 Task: Search one way flight ticket for 4 adults, 2 children, 2 infants in seat and 1 infant on lap in economy from Anchorage: Merrill Field to Raleigh: Raleigh-durham International Airport on 8-5-2023. Choice of flights is Westjet. Number of bags: 1 carry on bag. Price is upto 109000. Outbound departure time preference is 6:45.
Action: Mouse moved to (316, 274)
Screenshot: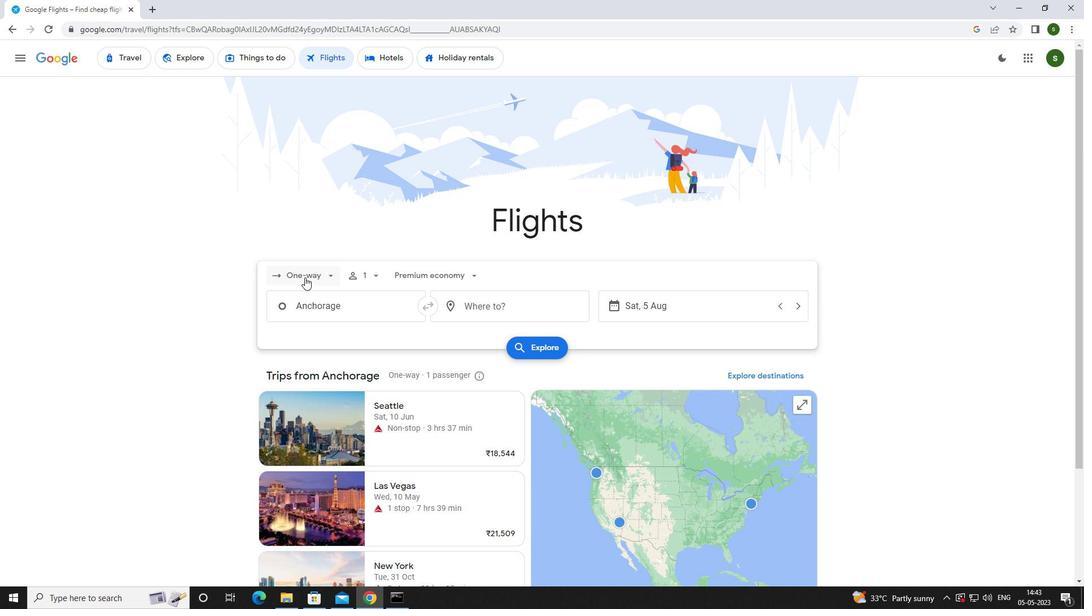 
Action: Mouse pressed left at (316, 274)
Screenshot: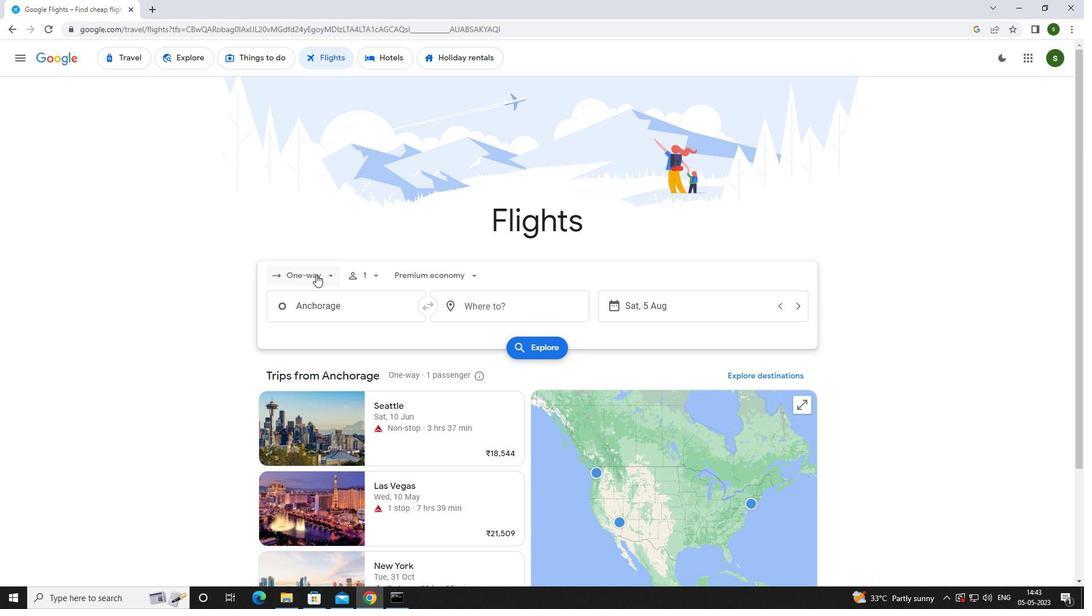 
Action: Mouse moved to (322, 318)
Screenshot: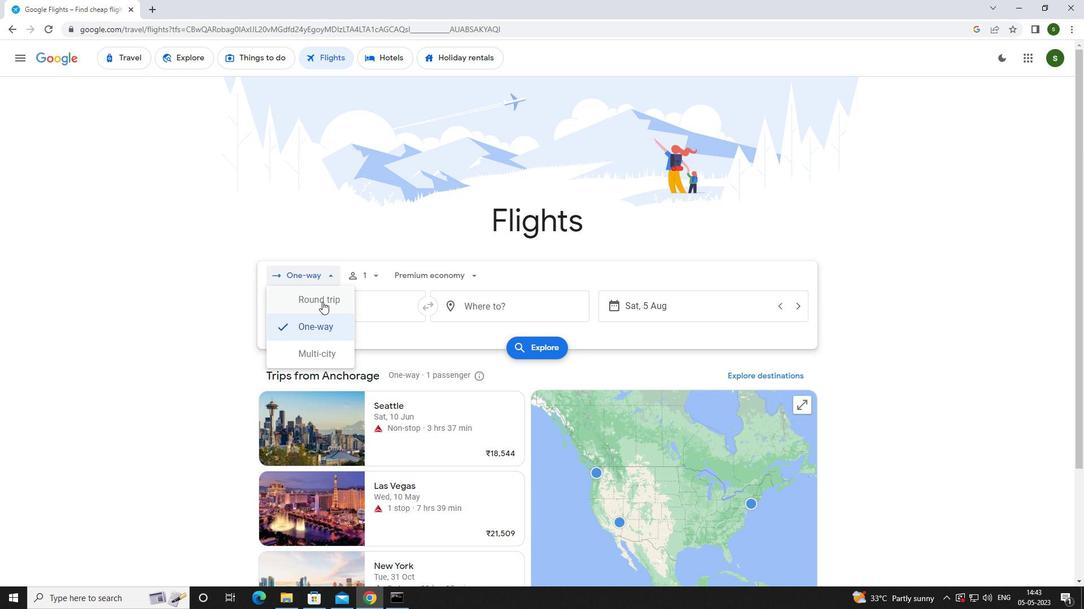 
Action: Mouse pressed left at (322, 318)
Screenshot: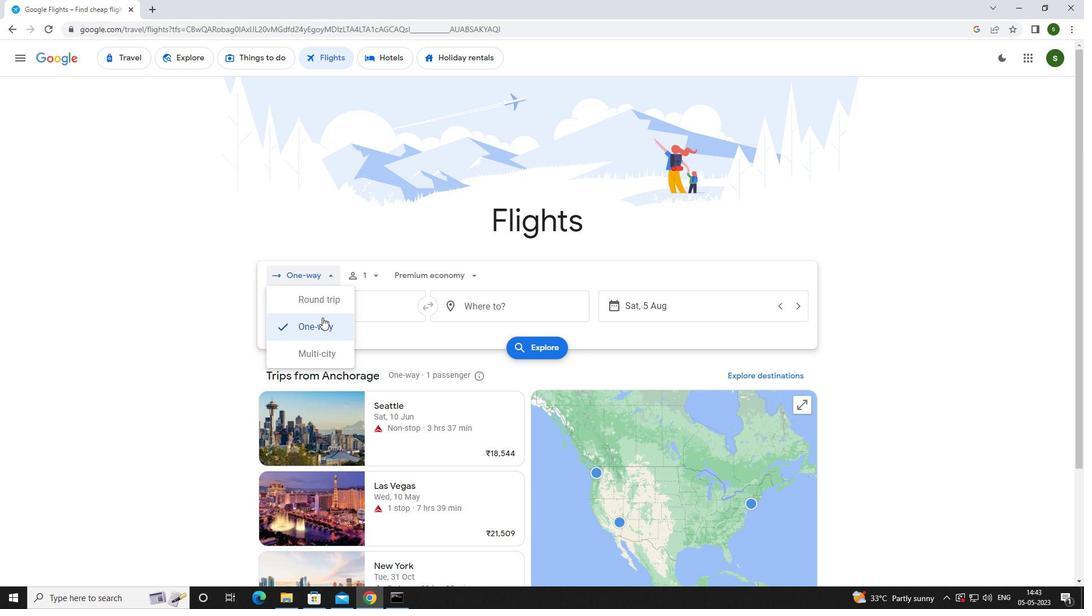 
Action: Mouse moved to (382, 278)
Screenshot: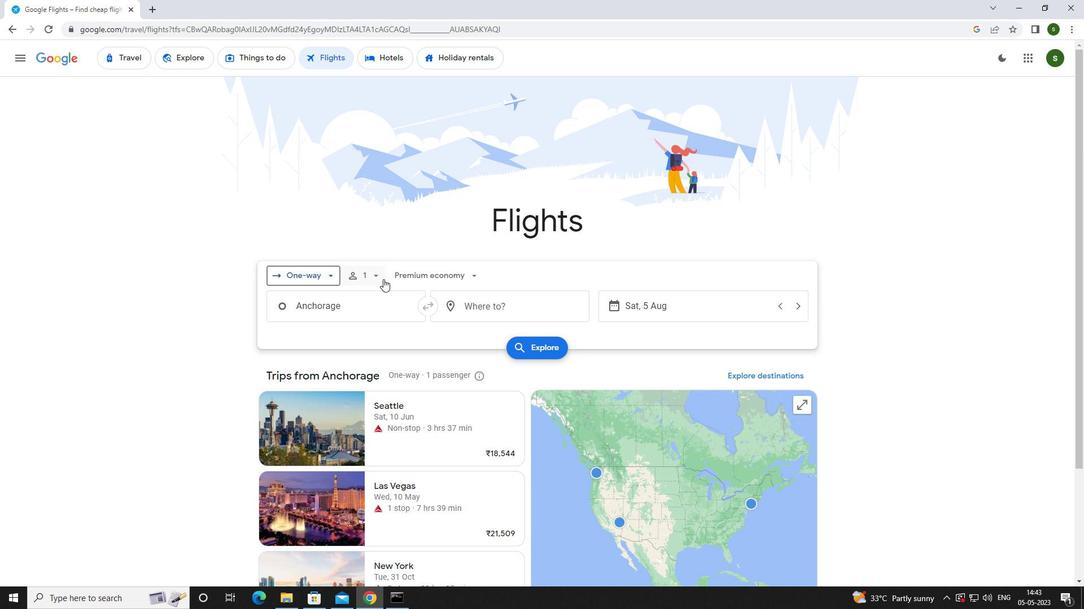 
Action: Mouse pressed left at (382, 278)
Screenshot: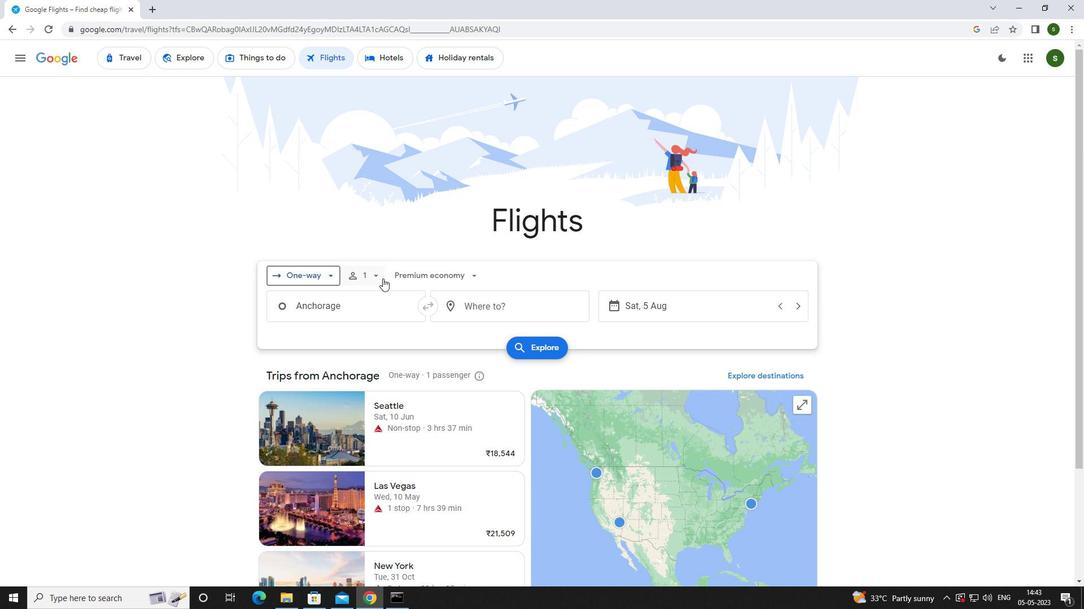 
Action: Mouse moved to (466, 307)
Screenshot: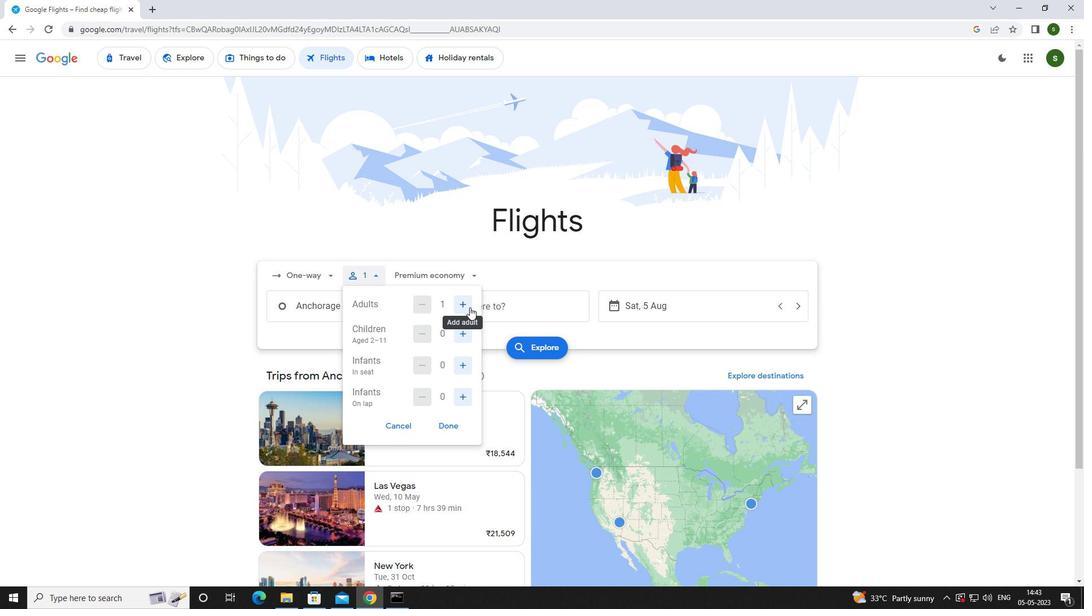 
Action: Mouse pressed left at (466, 307)
Screenshot: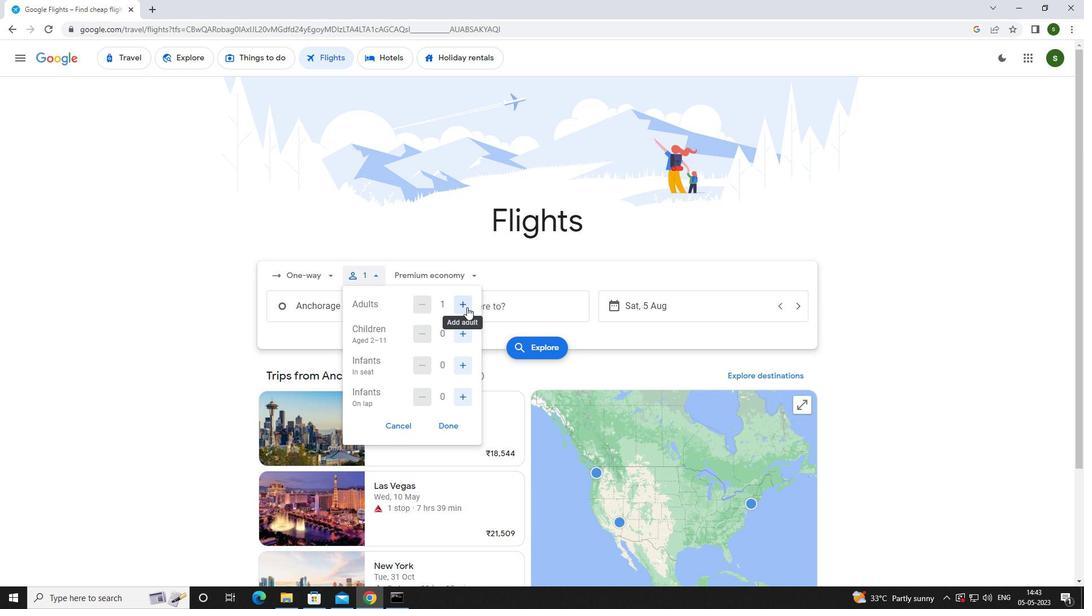 
Action: Mouse pressed left at (466, 307)
Screenshot: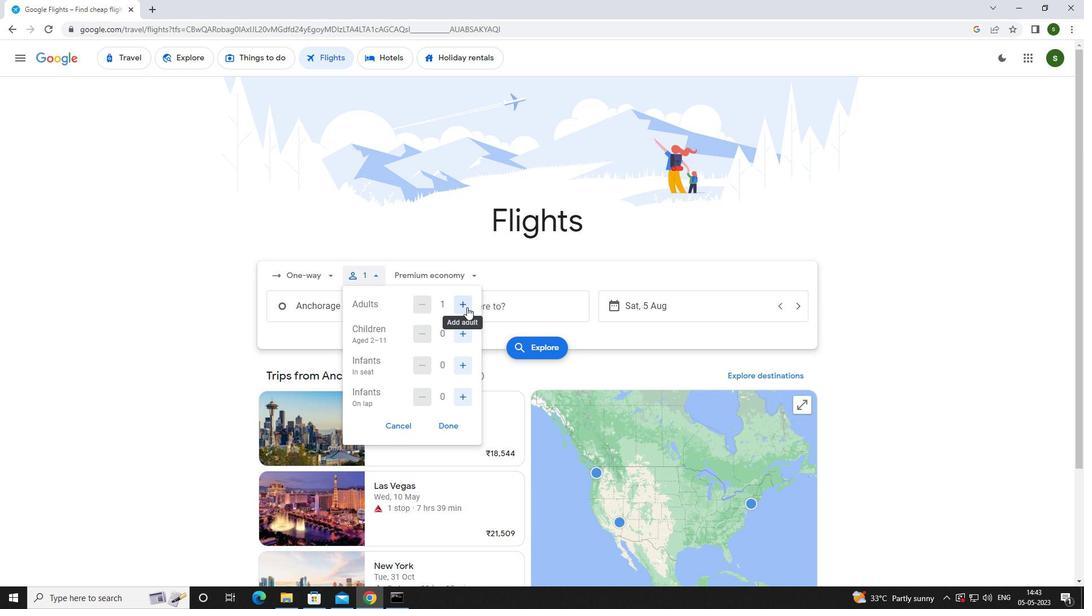 
Action: Mouse pressed left at (466, 307)
Screenshot: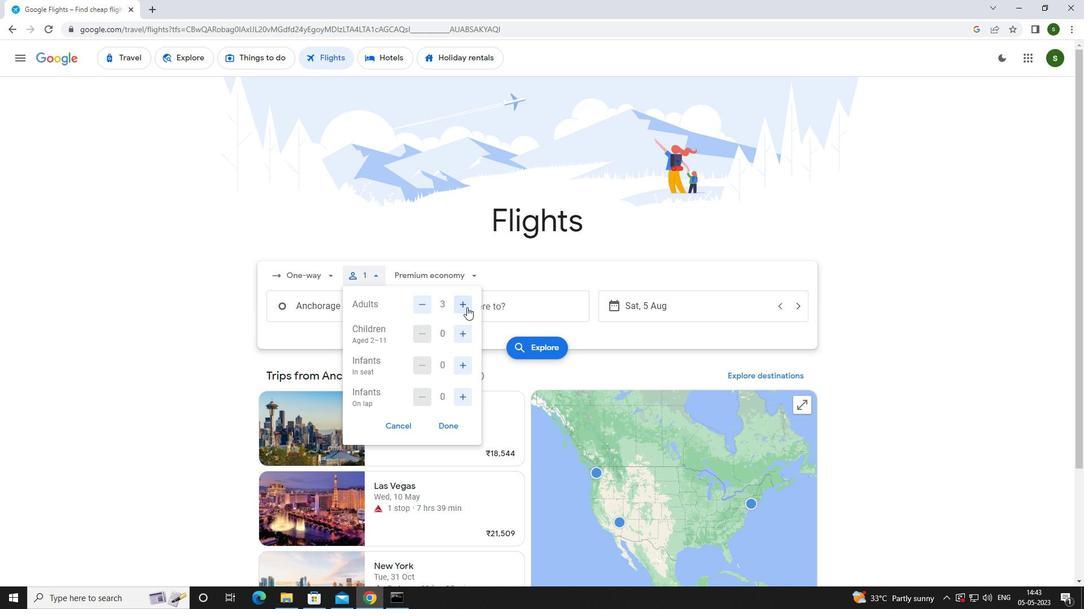 
Action: Mouse moved to (461, 333)
Screenshot: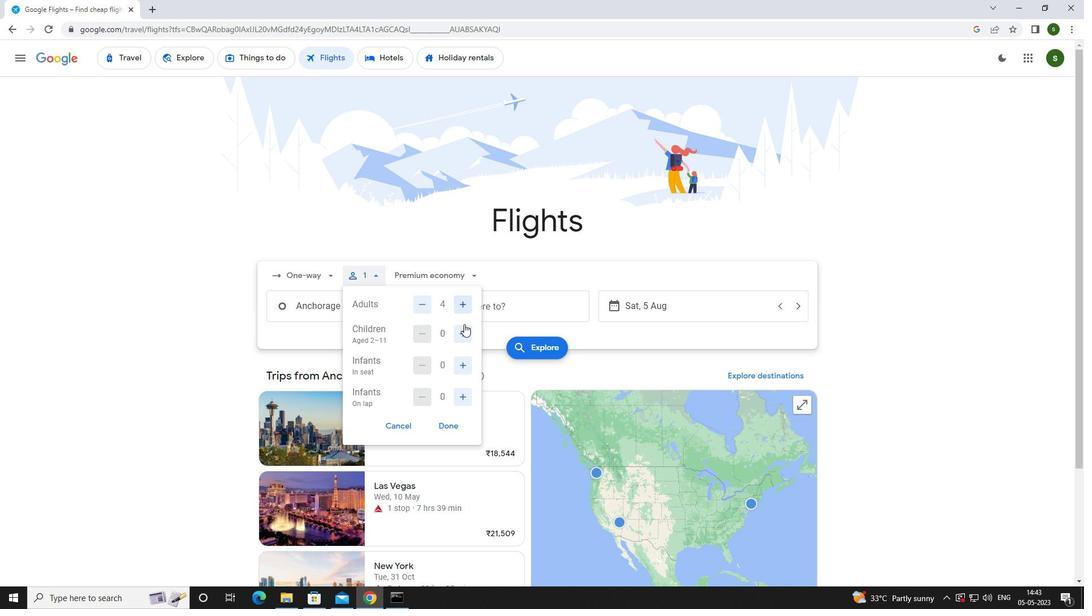 
Action: Mouse pressed left at (461, 333)
Screenshot: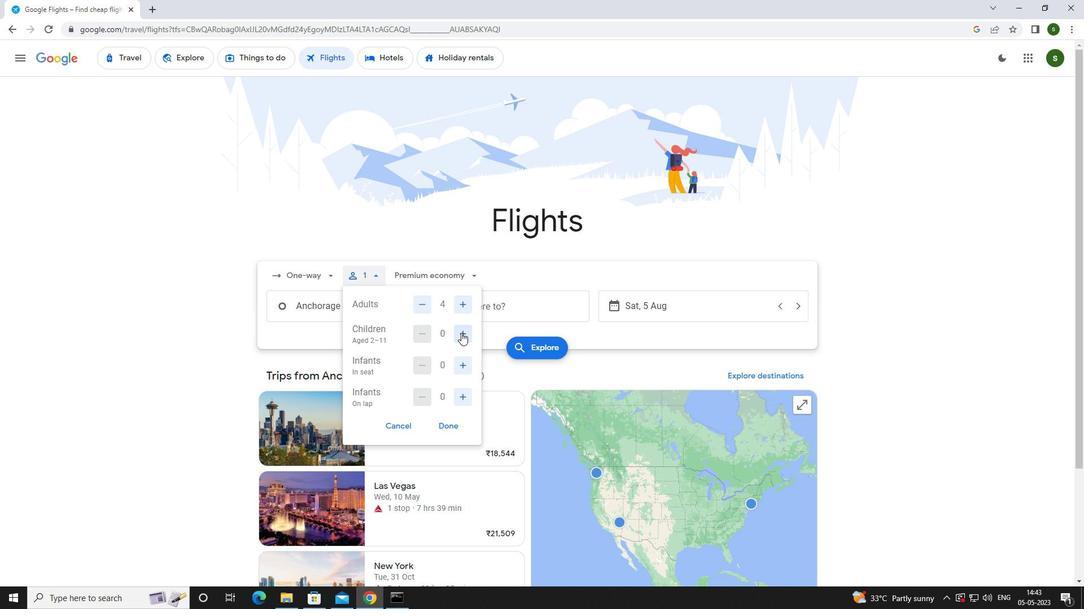 
Action: Mouse pressed left at (461, 333)
Screenshot: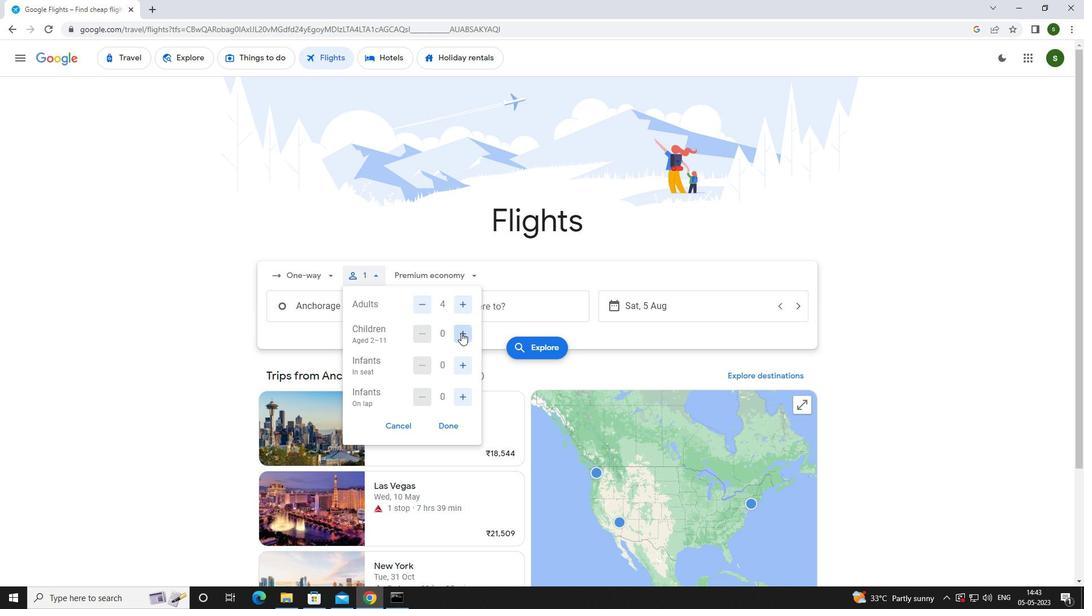 
Action: Mouse moved to (461, 361)
Screenshot: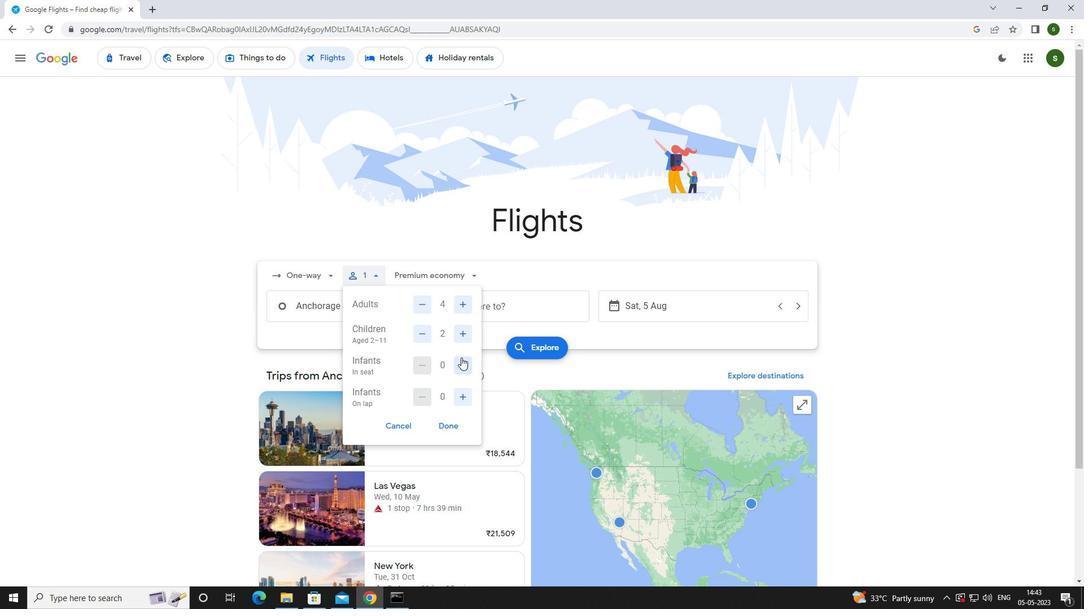 
Action: Mouse pressed left at (461, 361)
Screenshot: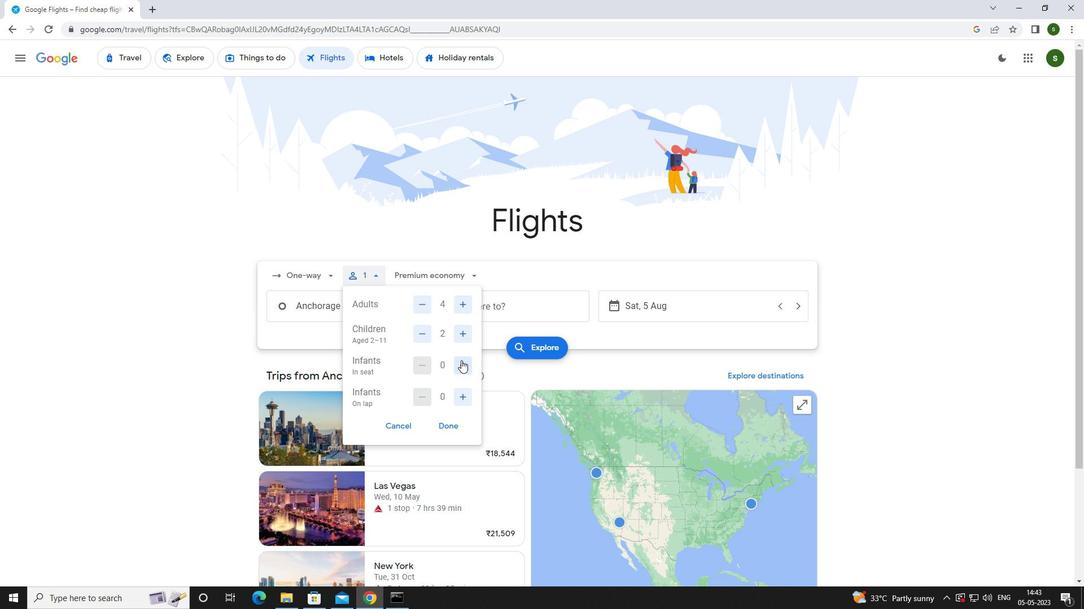 
Action: Mouse pressed left at (461, 361)
Screenshot: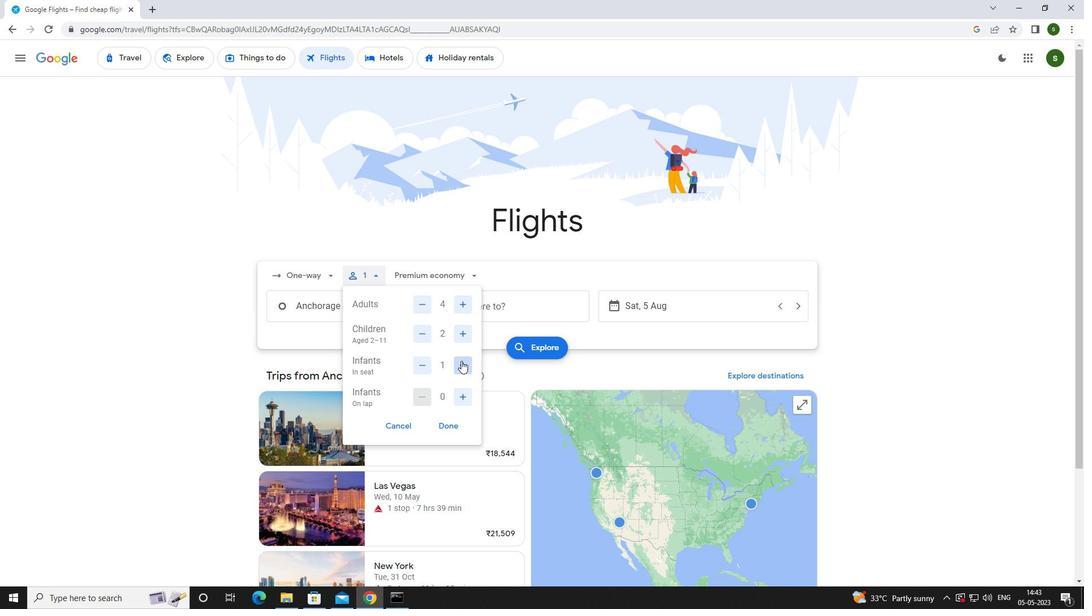 
Action: Mouse moved to (463, 392)
Screenshot: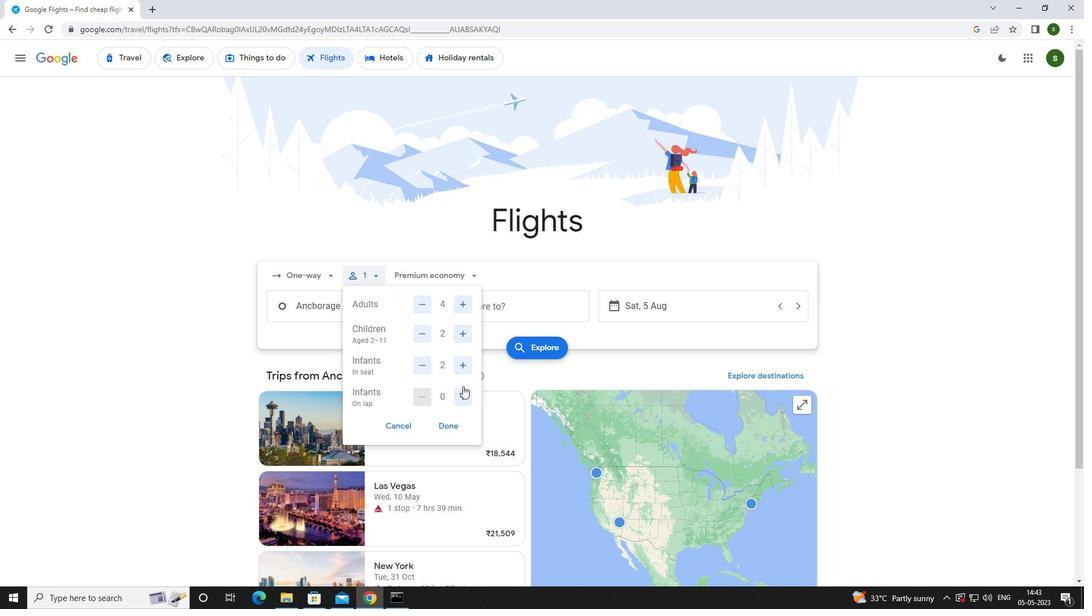 
Action: Mouse pressed left at (463, 392)
Screenshot: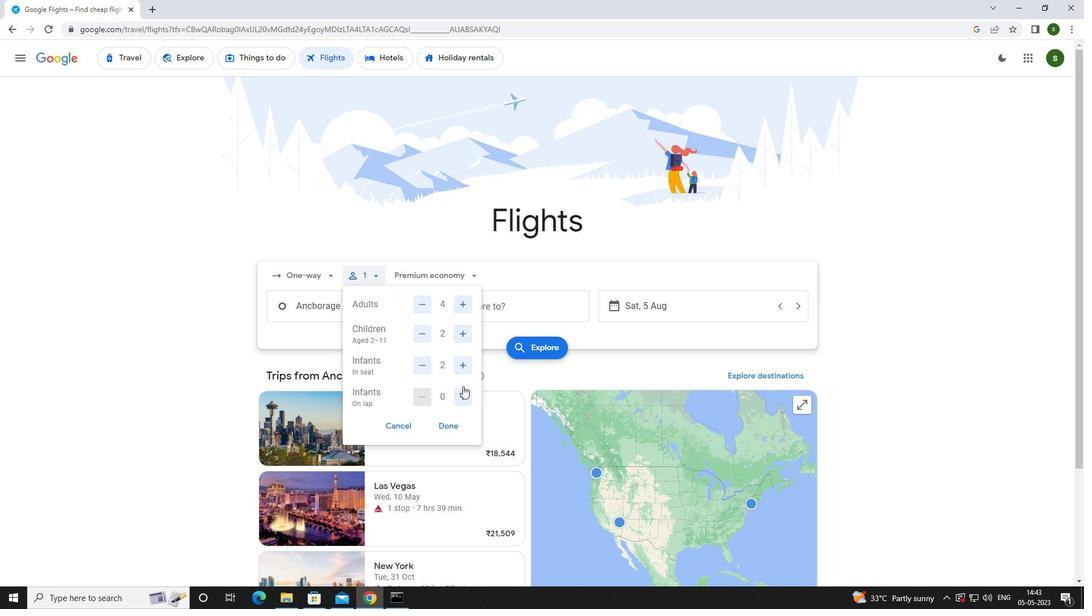 
Action: Mouse moved to (466, 278)
Screenshot: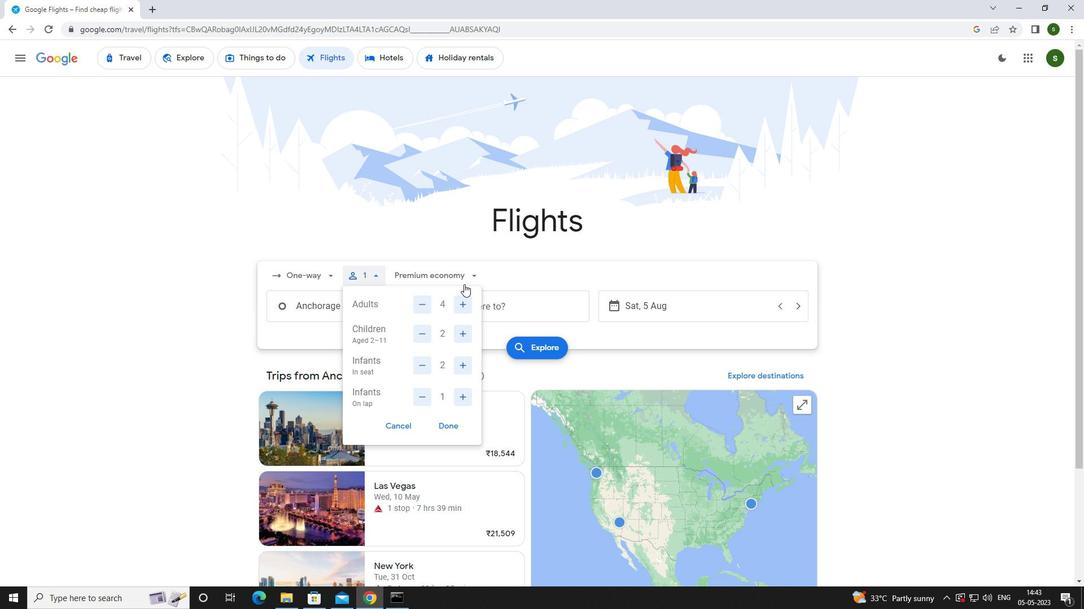 
Action: Mouse pressed left at (466, 278)
Screenshot: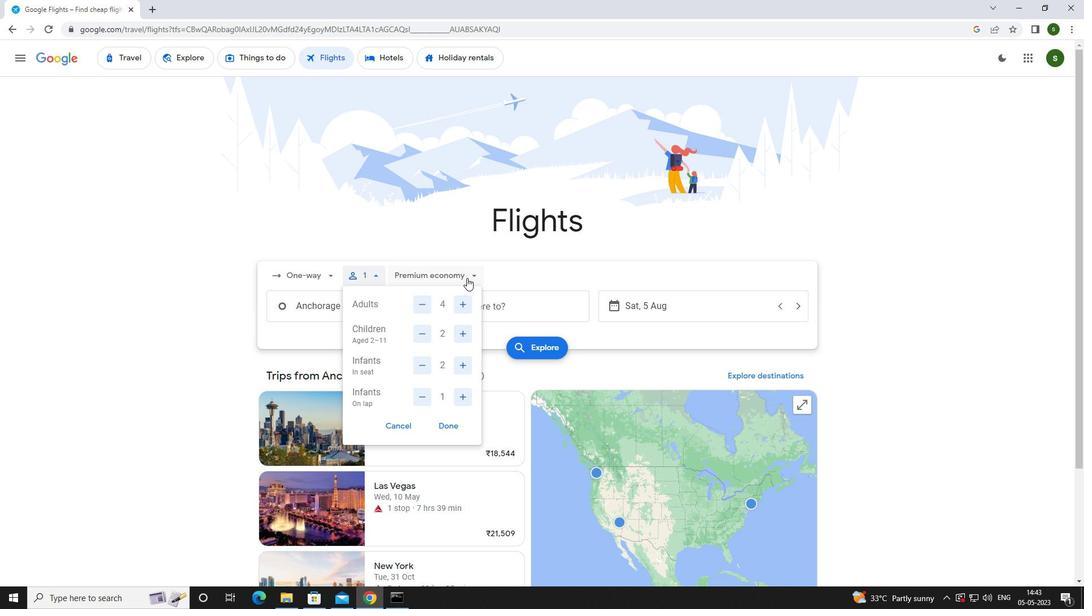 
Action: Mouse moved to (466, 297)
Screenshot: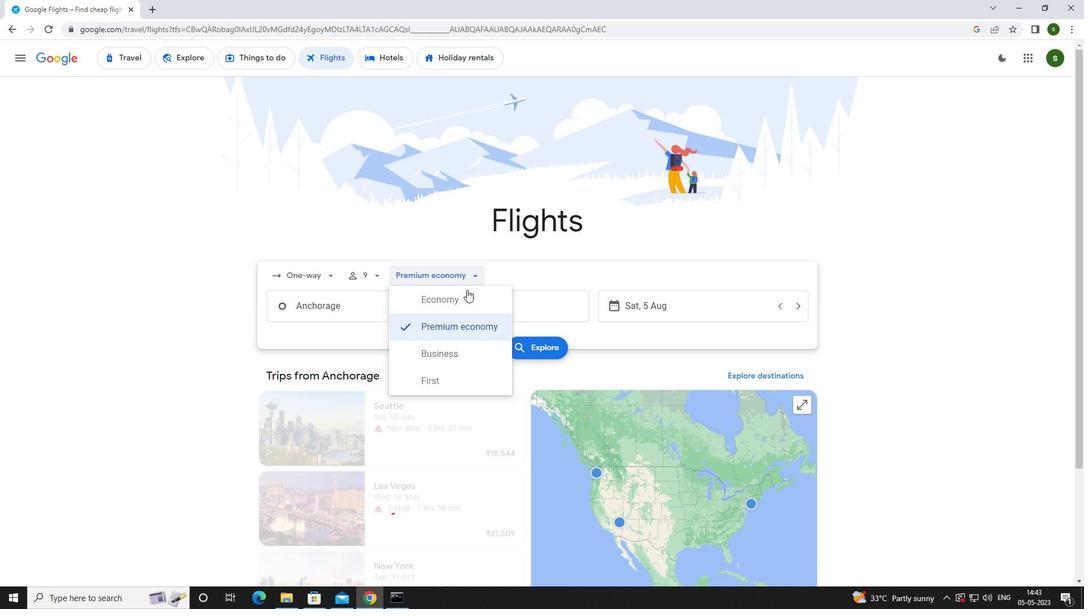 
Action: Mouse pressed left at (466, 297)
Screenshot: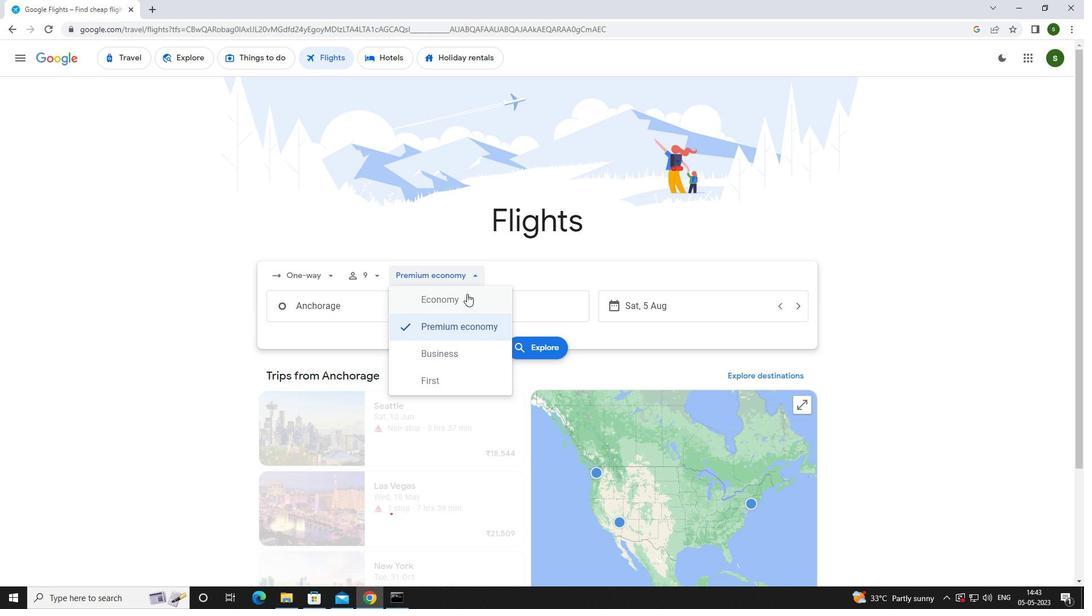 
Action: Mouse moved to (403, 308)
Screenshot: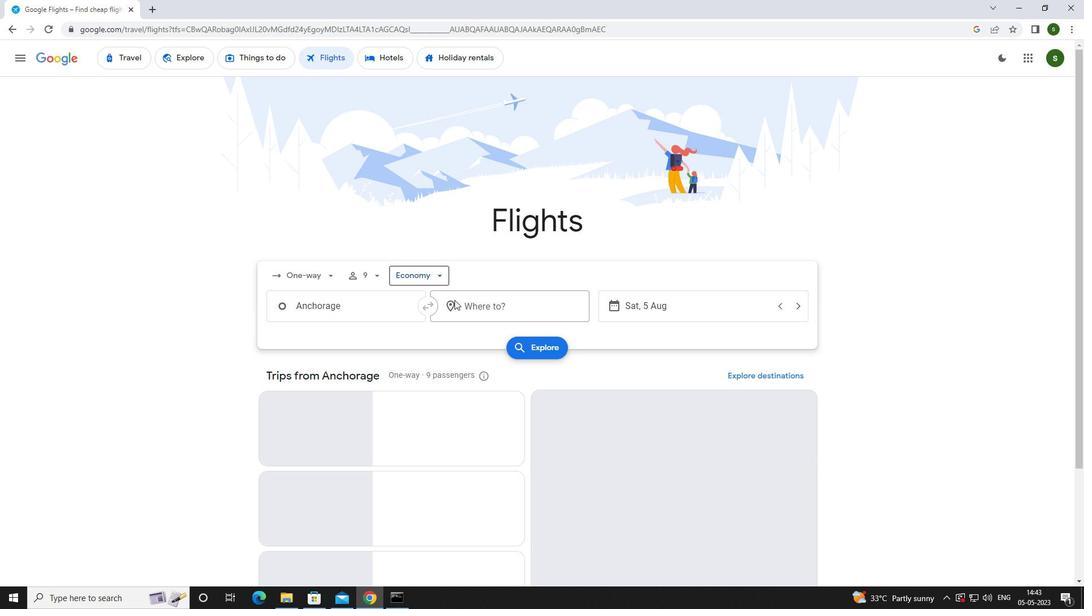
Action: Mouse pressed left at (403, 308)
Screenshot: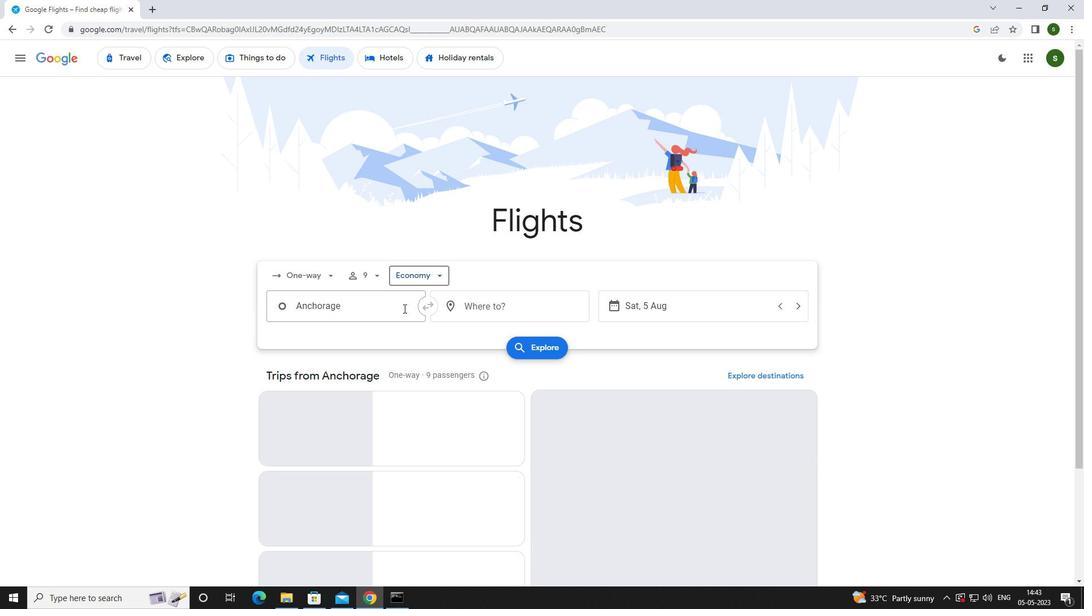 
Action: Key pressed <Key.caps_lock>a<Key.caps_lock>nchorage
Screenshot: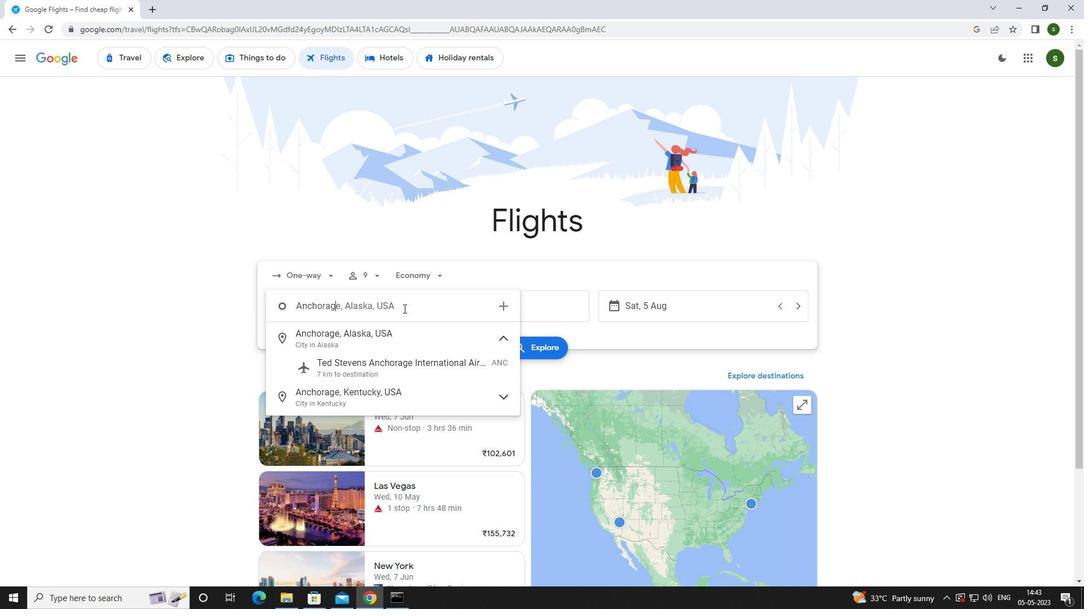 
Action: Mouse moved to (396, 336)
Screenshot: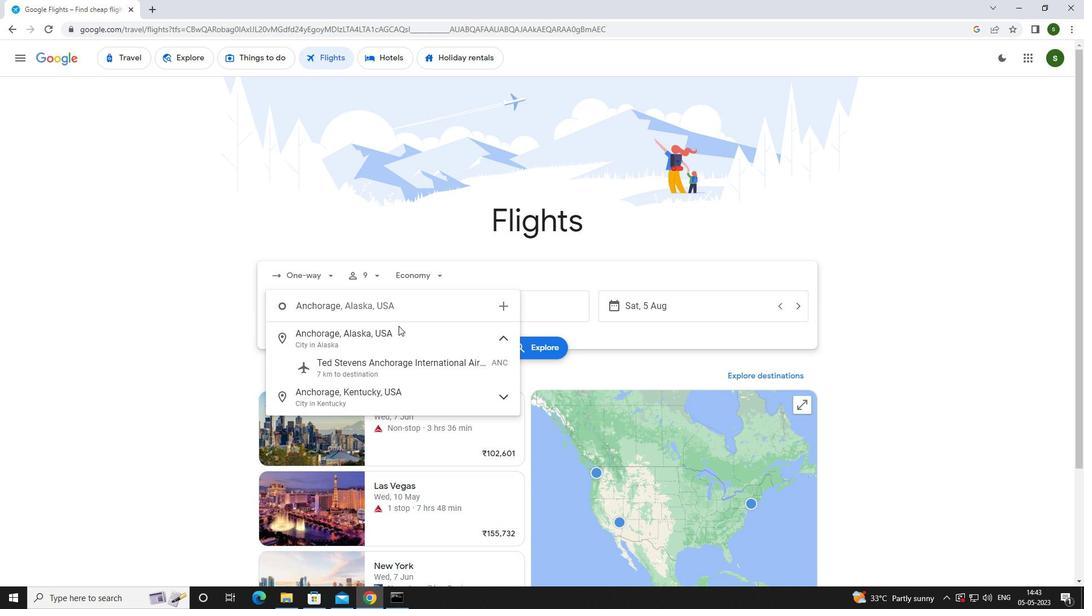 
Action: Mouse pressed left at (396, 336)
Screenshot: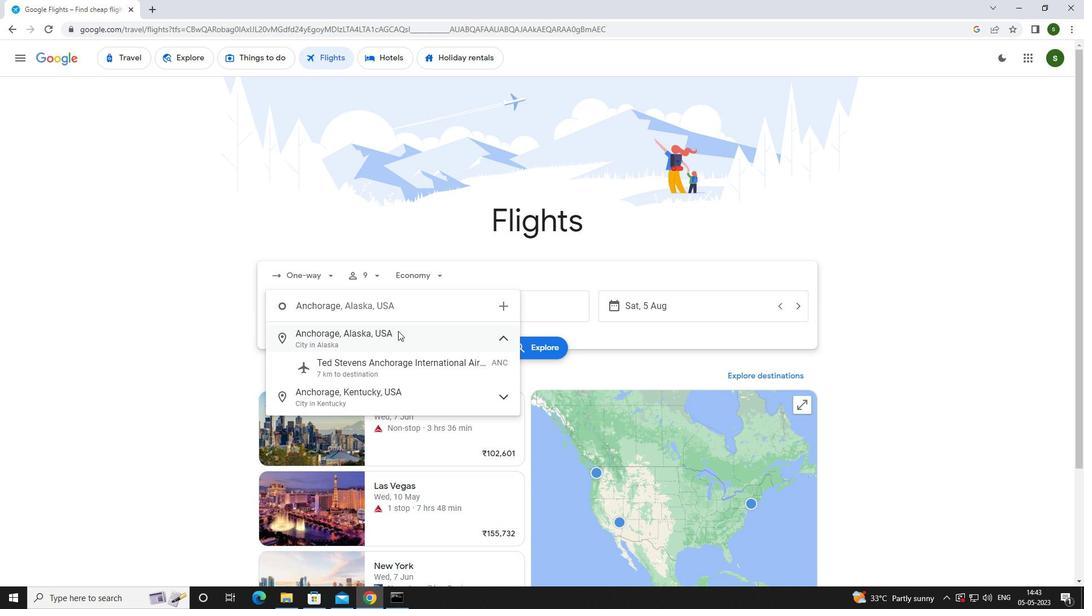 
Action: Mouse moved to (482, 305)
Screenshot: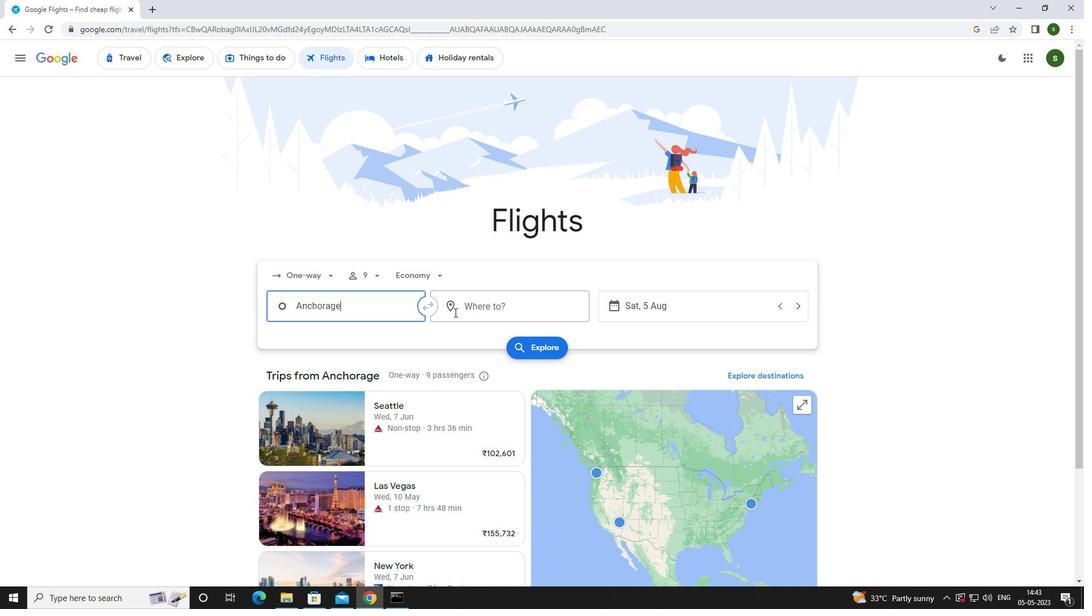 
Action: Mouse pressed left at (482, 305)
Screenshot: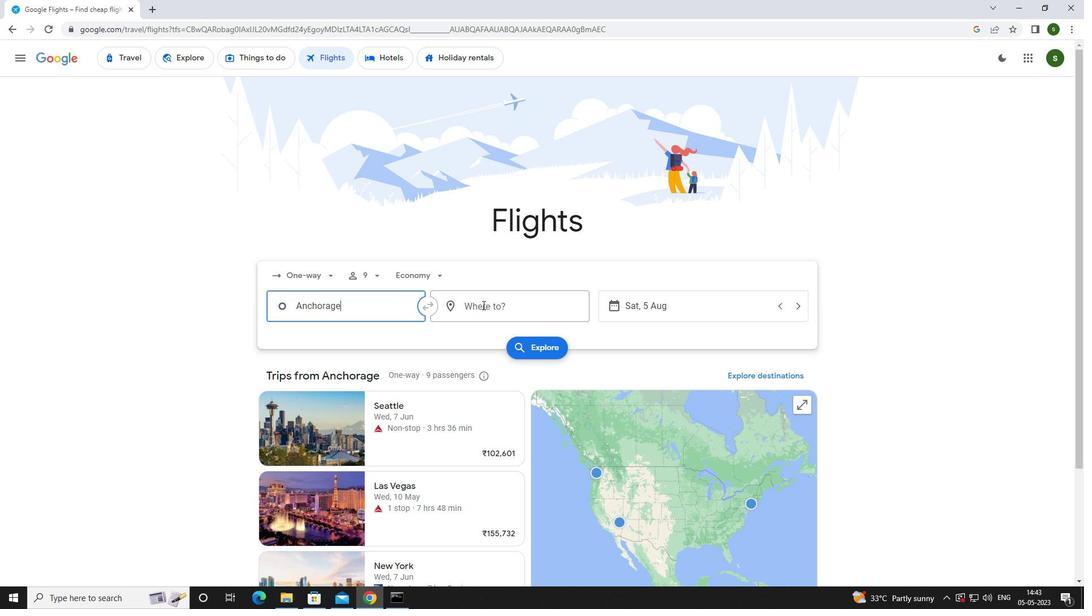 
Action: Key pressed <Key.caps_lock>r<Key.caps_lock>aleigh
Screenshot: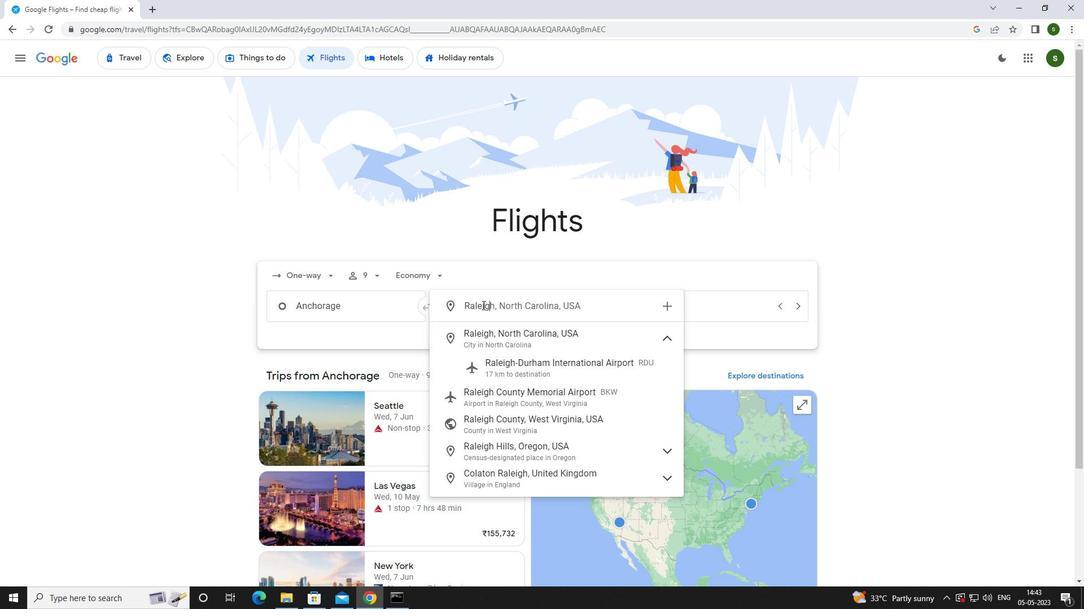 
Action: Mouse moved to (506, 365)
Screenshot: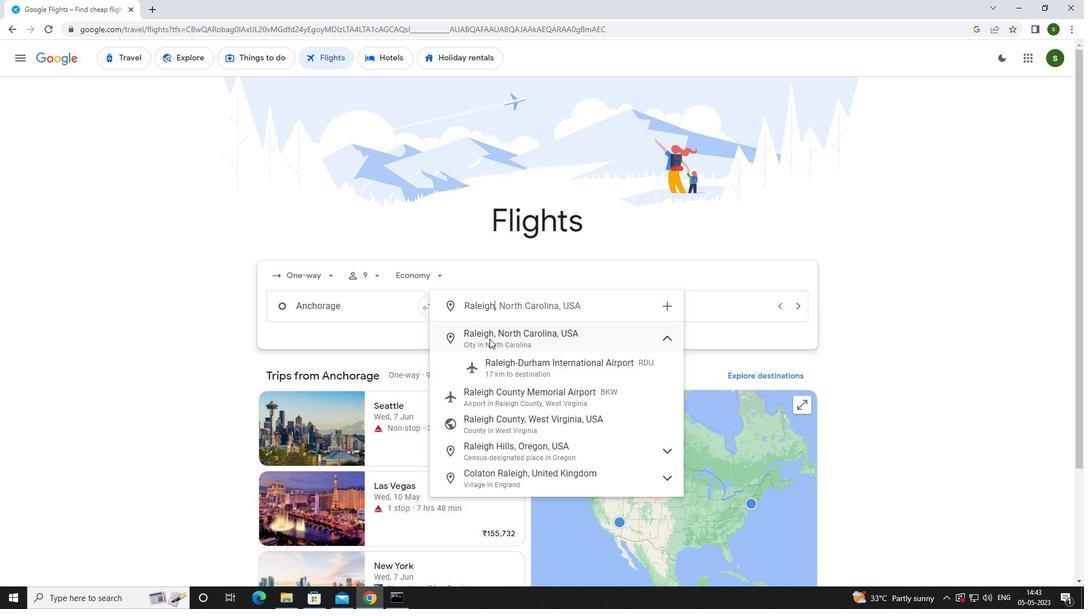 
Action: Mouse pressed left at (506, 365)
Screenshot: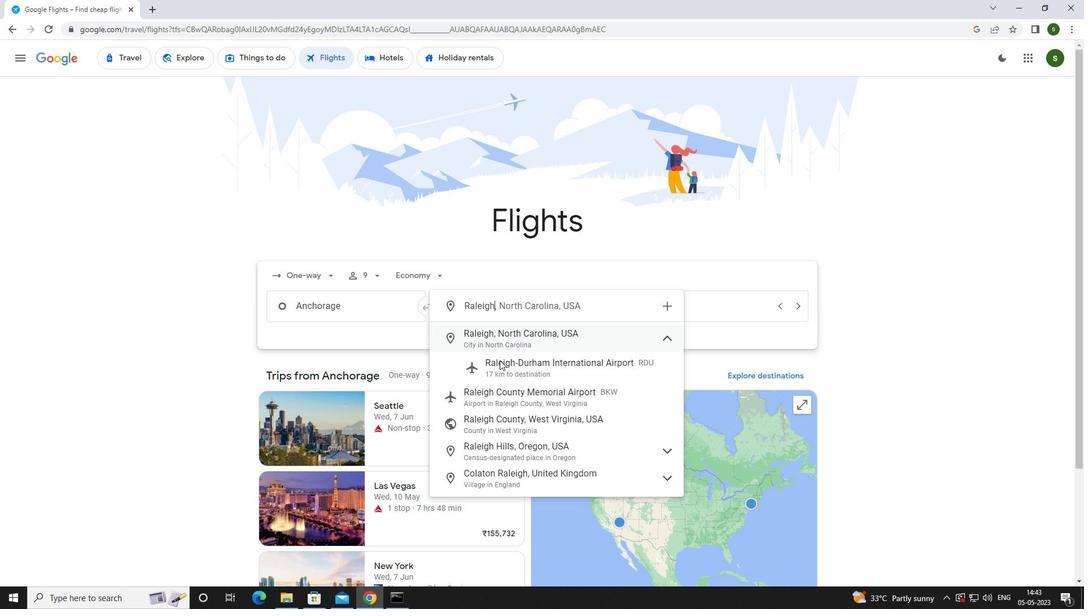 
Action: Mouse moved to (660, 302)
Screenshot: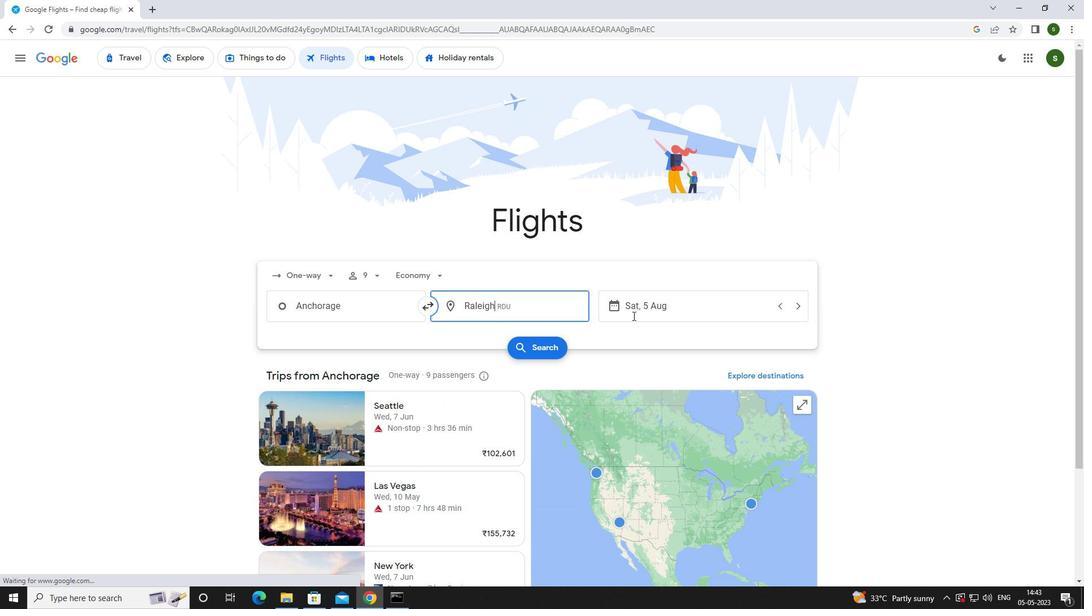 
Action: Mouse pressed left at (660, 302)
Screenshot: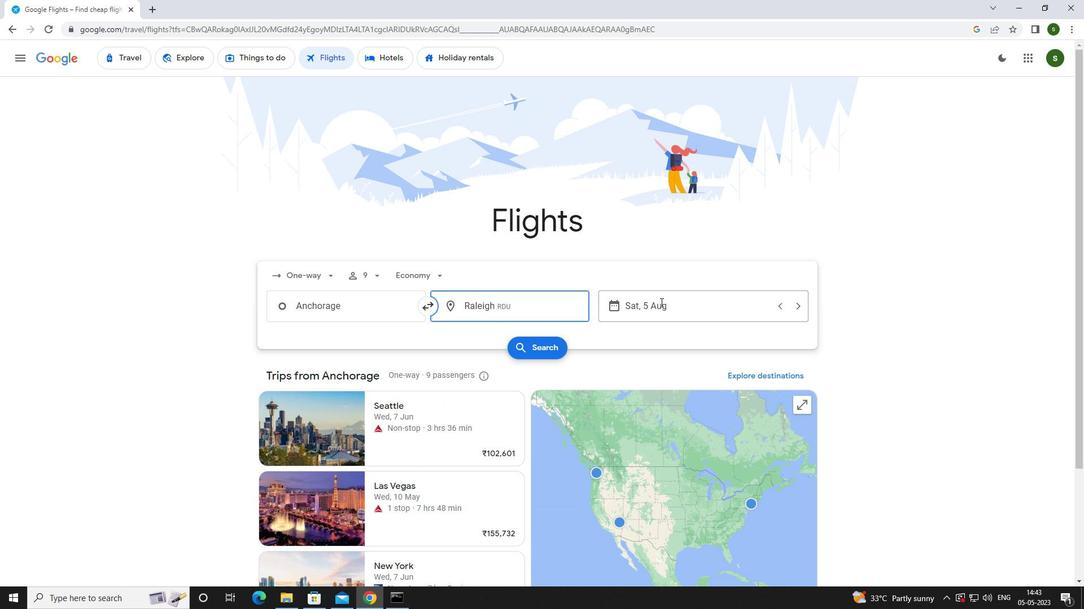 
Action: Mouse moved to (566, 380)
Screenshot: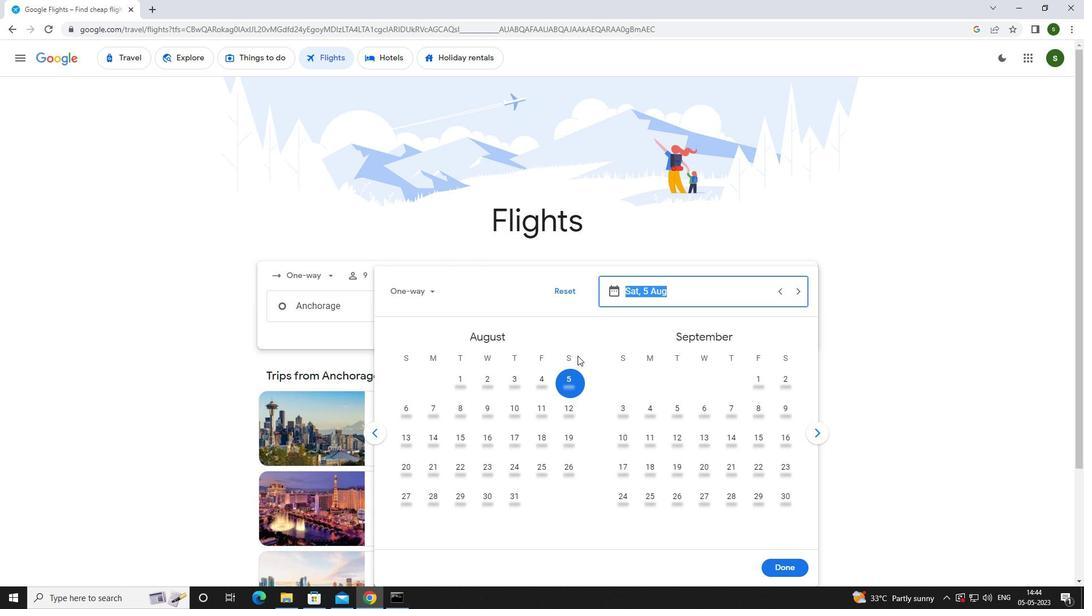 
Action: Mouse pressed left at (566, 380)
Screenshot: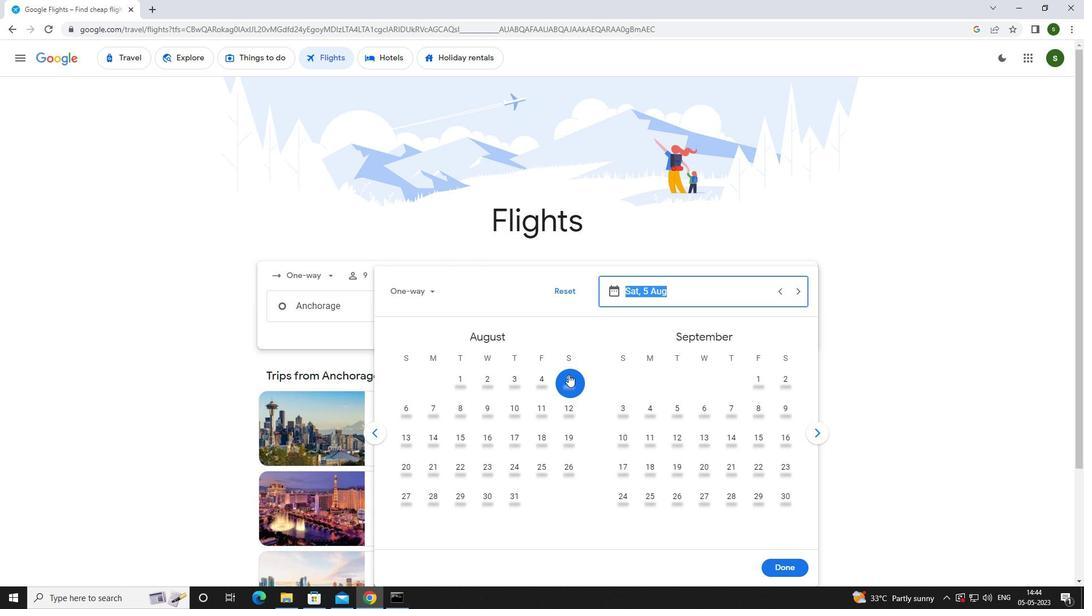 
Action: Mouse moved to (777, 569)
Screenshot: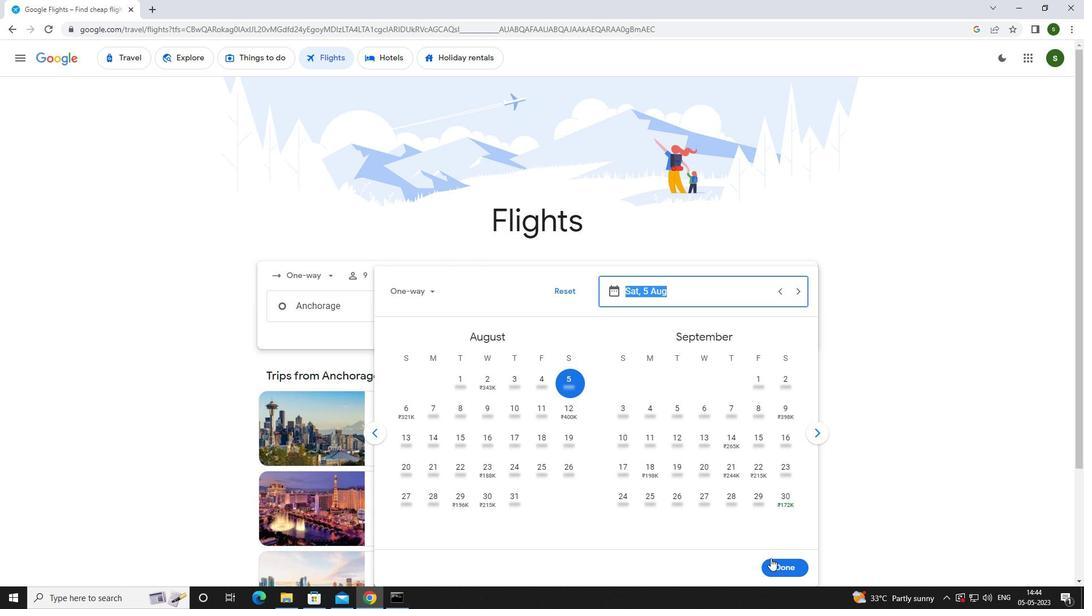 
Action: Mouse pressed left at (777, 569)
Screenshot: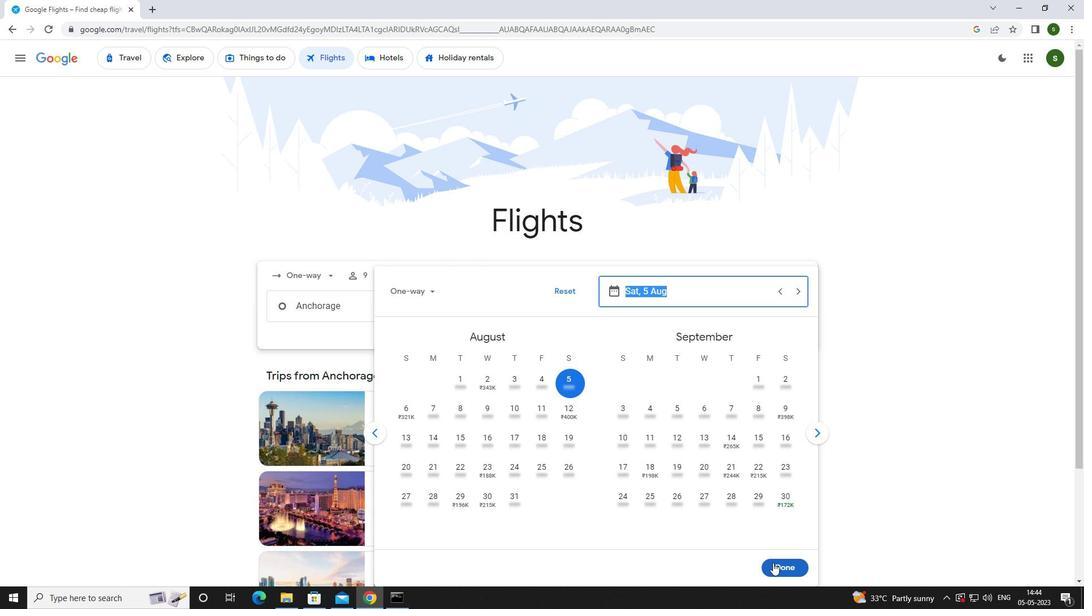 
Action: Mouse moved to (513, 343)
Screenshot: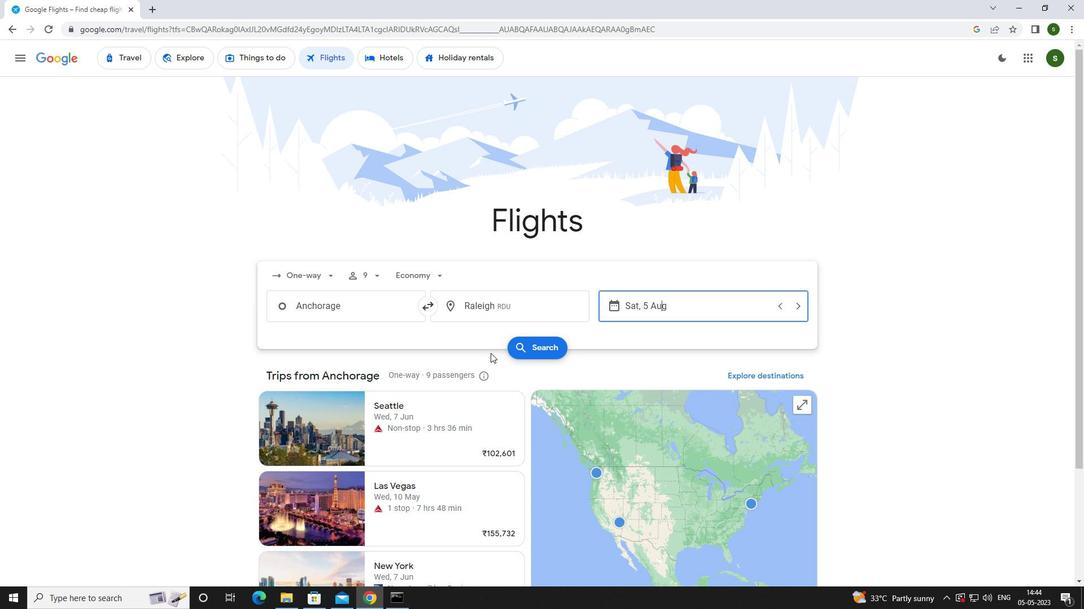 
Action: Mouse pressed left at (513, 343)
Screenshot: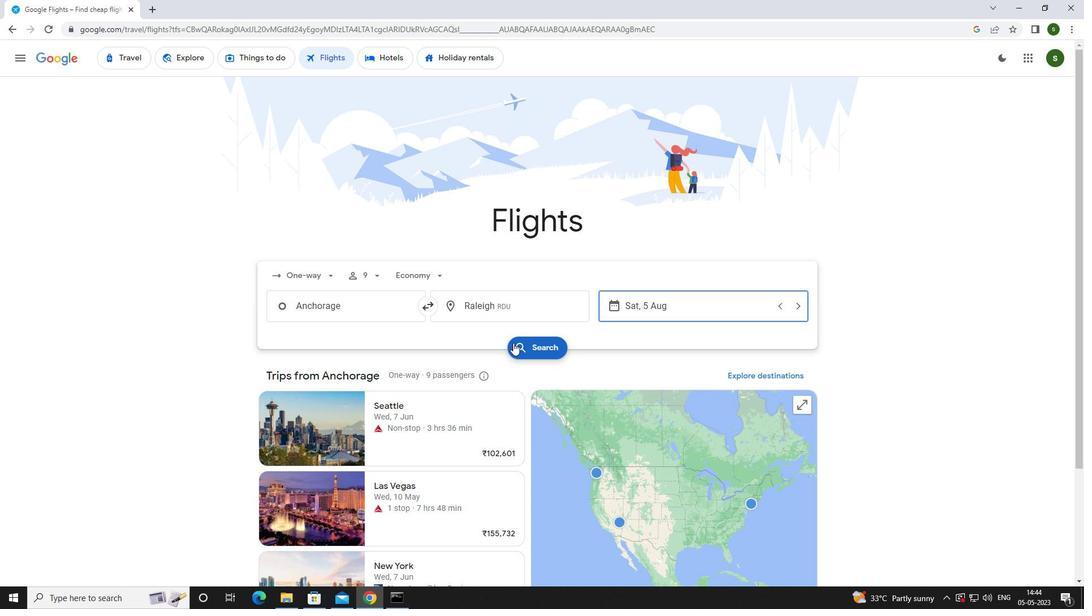 
Action: Mouse moved to (301, 165)
Screenshot: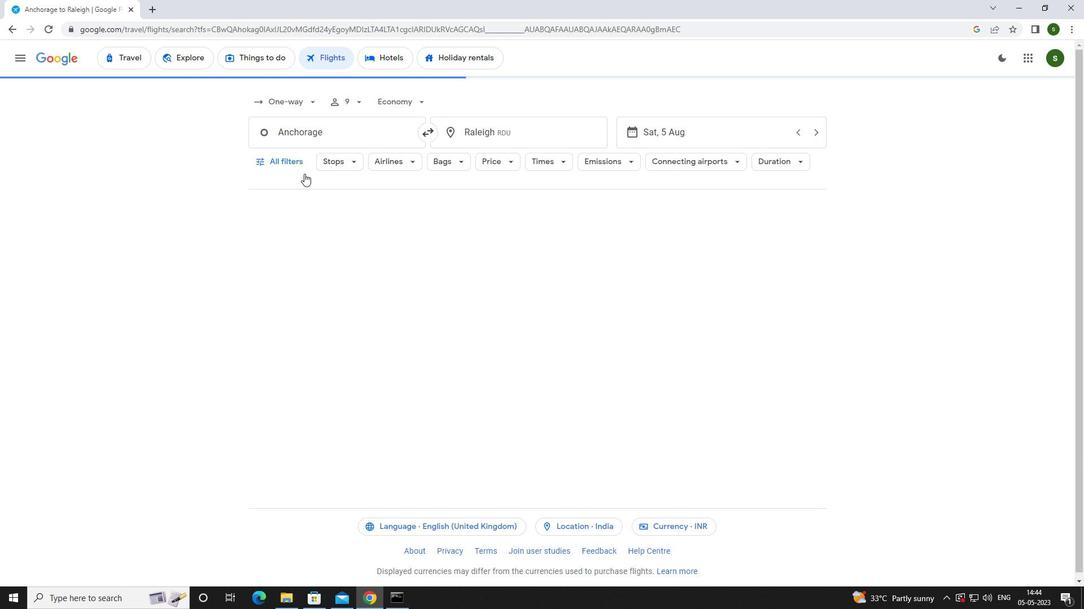 
Action: Mouse pressed left at (301, 165)
Screenshot: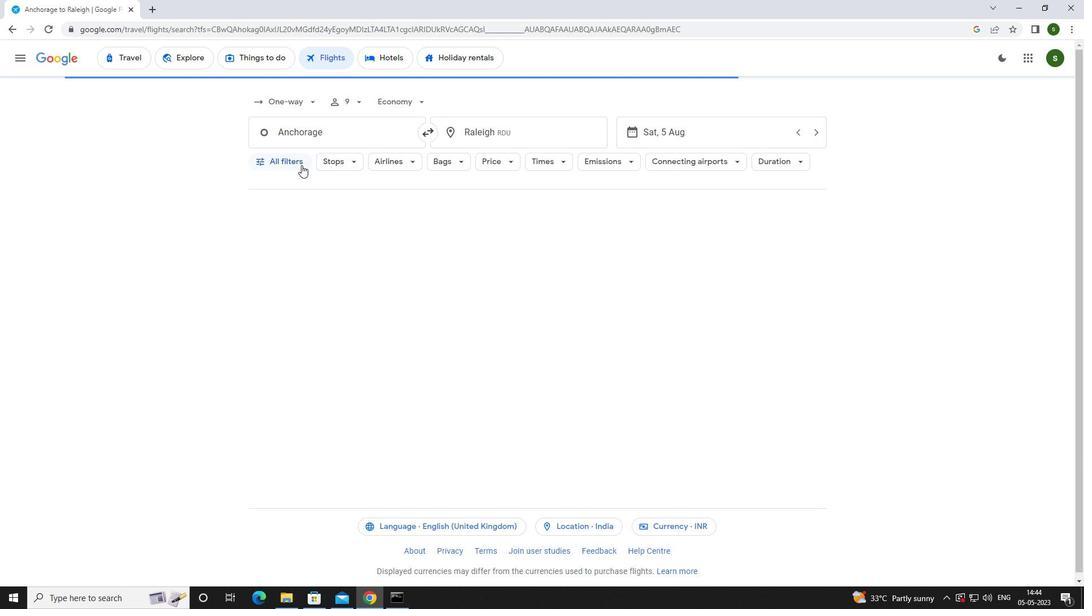 
Action: Mouse moved to (420, 403)
Screenshot: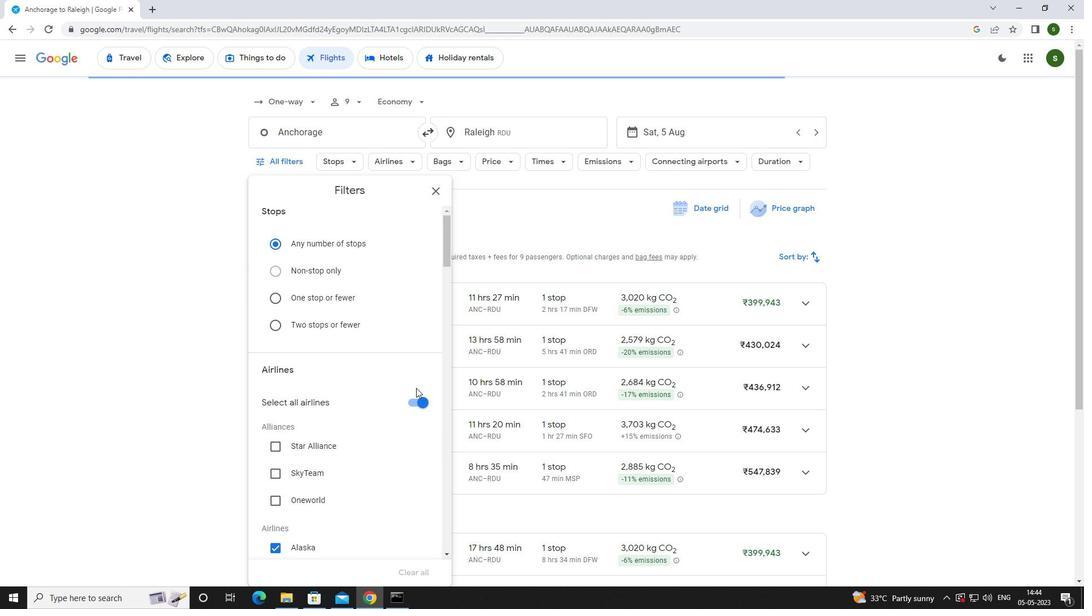 
Action: Mouse pressed left at (420, 403)
Screenshot: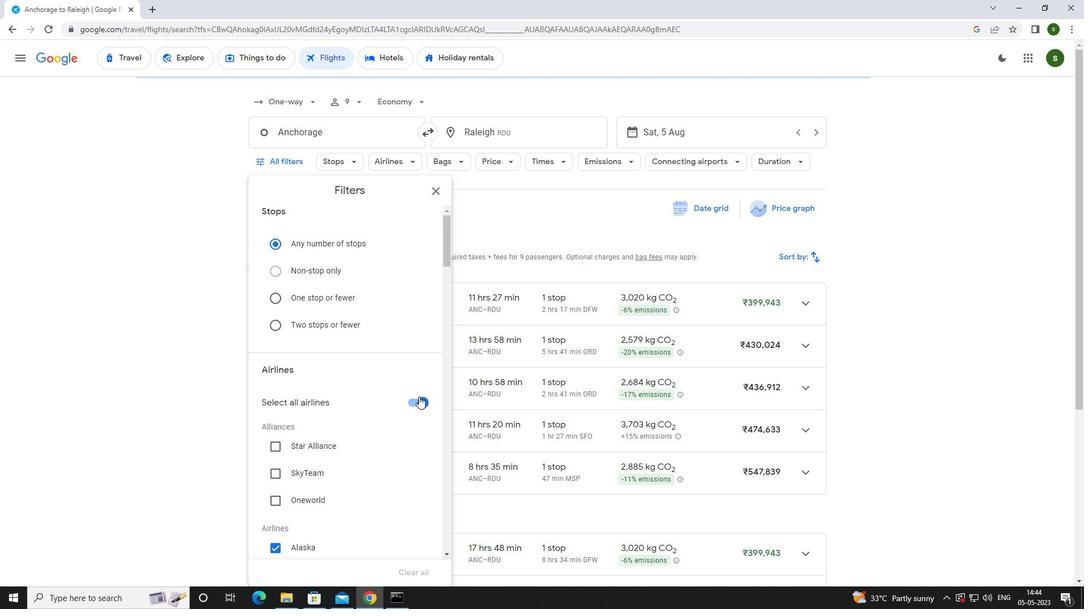 
Action: Mouse moved to (386, 380)
Screenshot: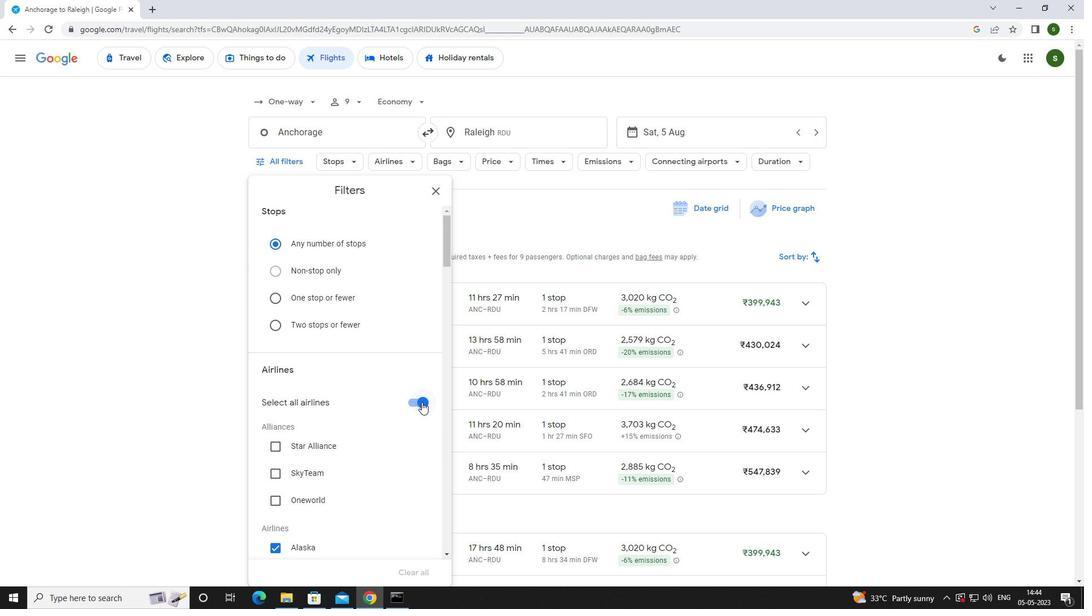 
Action: Mouse scrolled (386, 379) with delta (0, 0)
Screenshot: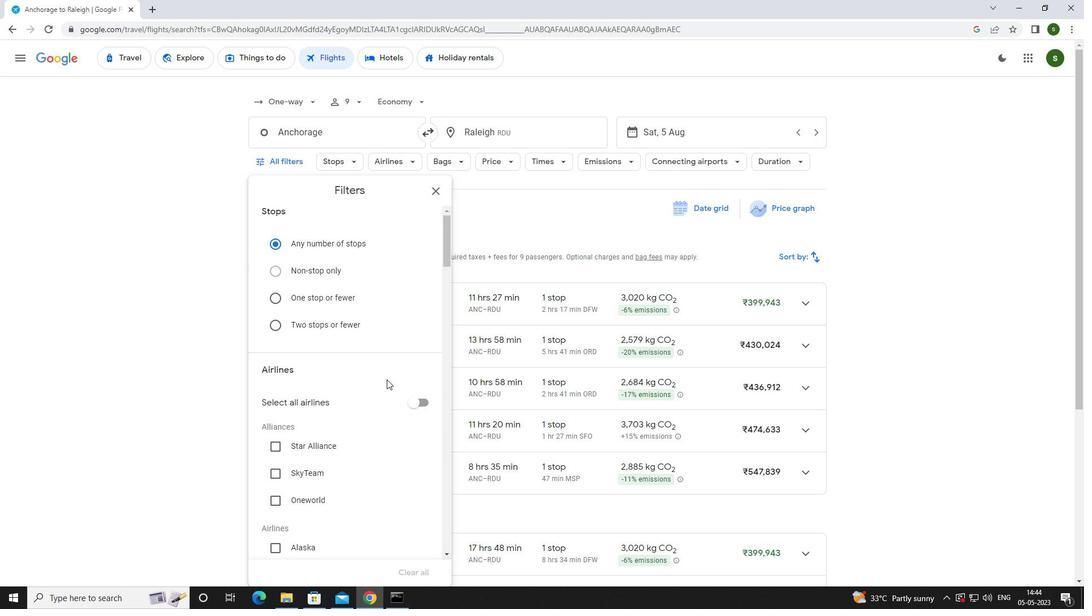 
Action: Mouse scrolled (386, 379) with delta (0, 0)
Screenshot: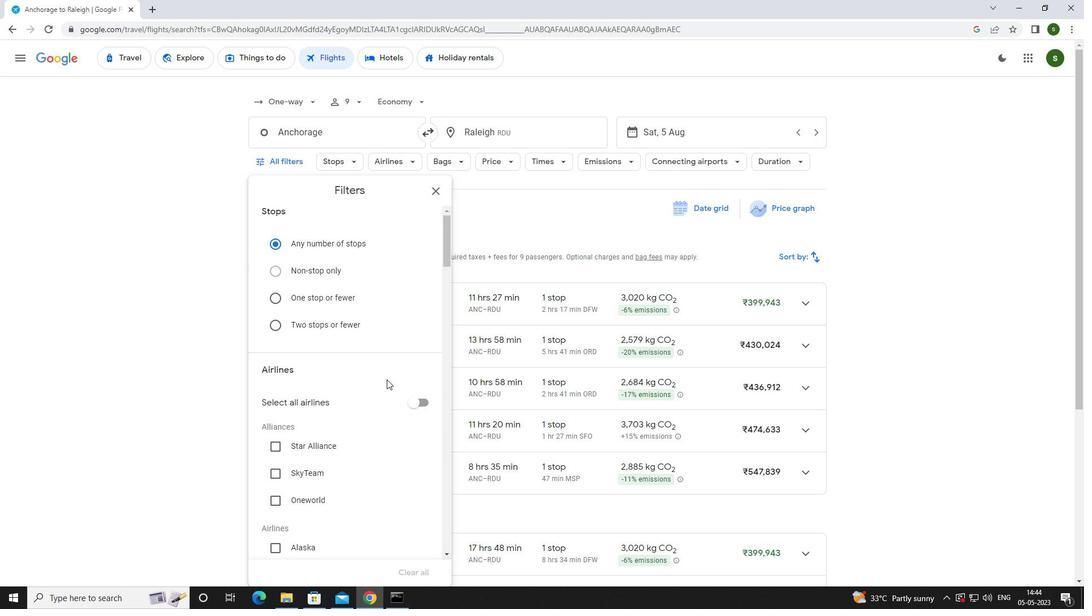 
Action: Mouse scrolled (386, 379) with delta (0, 0)
Screenshot: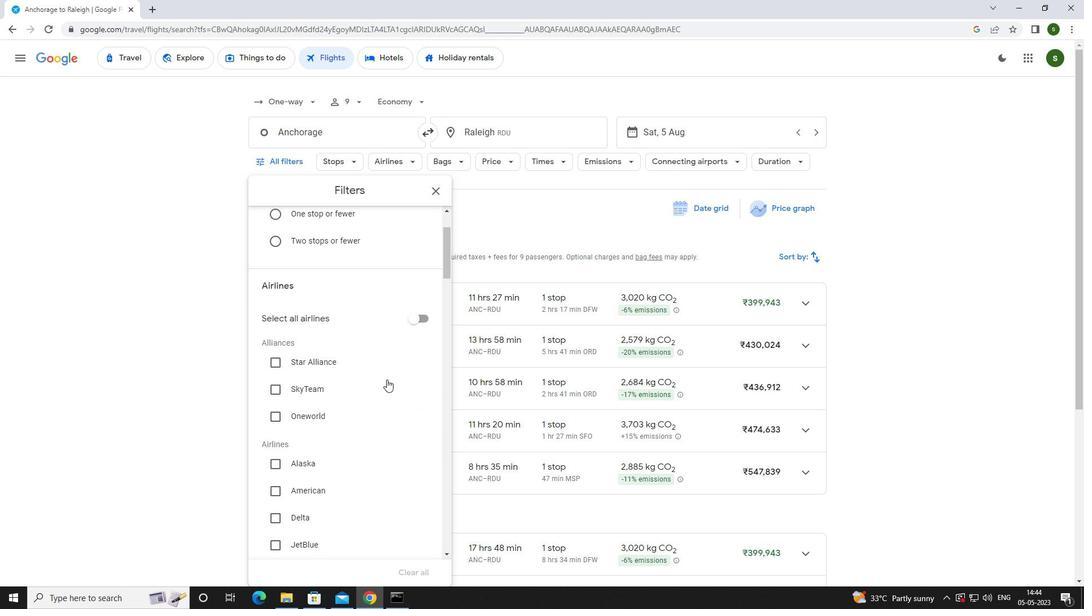 
Action: Mouse scrolled (386, 379) with delta (0, 0)
Screenshot: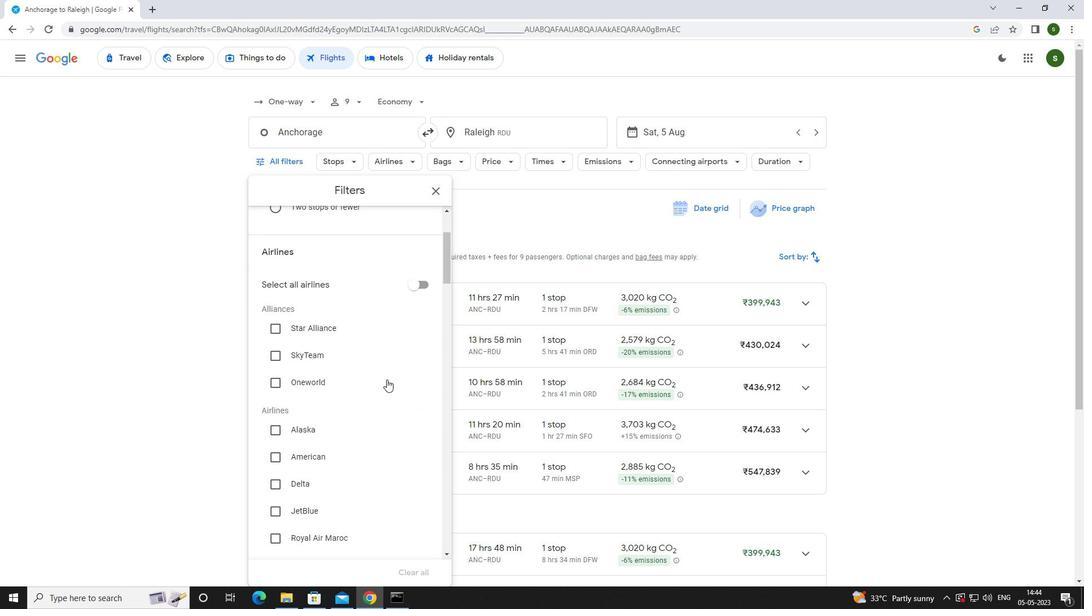 
Action: Mouse scrolled (386, 379) with delta (0, 0)
Screenshot: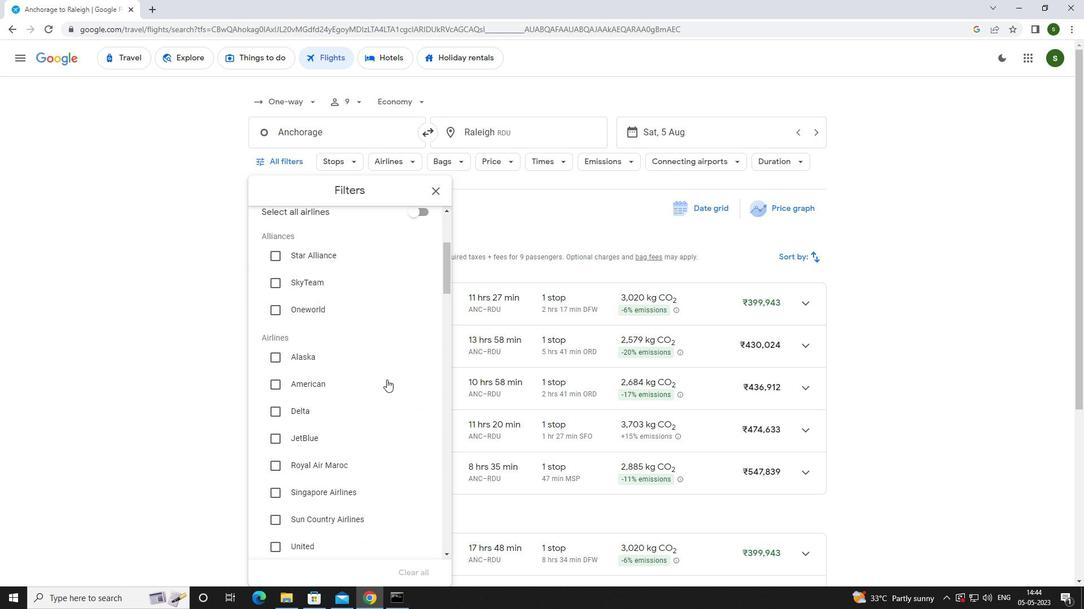 
Action: Mouse moved to (315, 481)
Screenshot: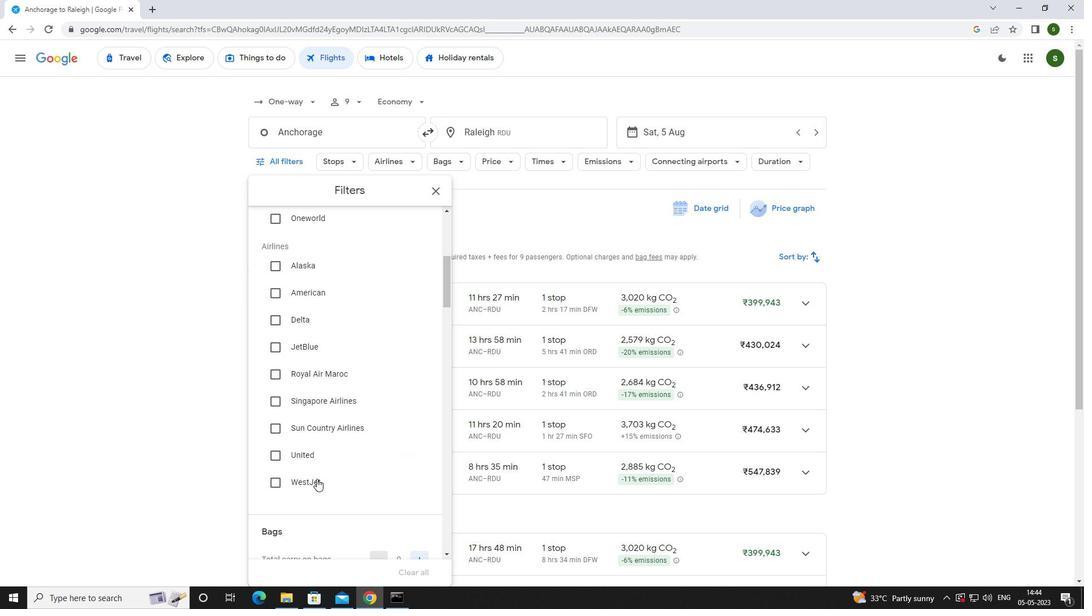 
Action: Mouse pressed left at (315, 481)
Screenshot: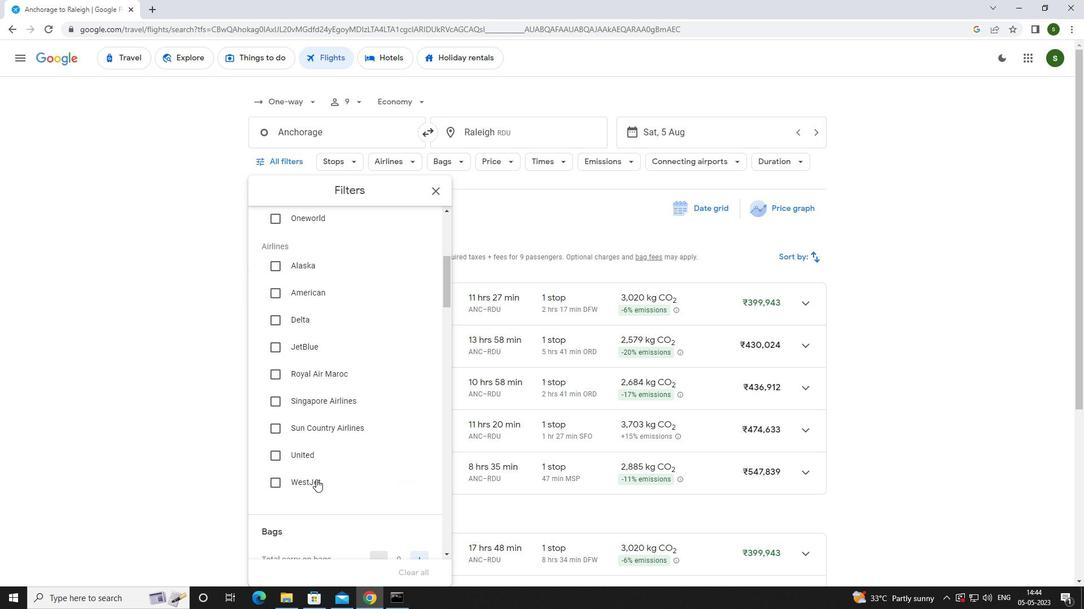 
Action: Mouse moved to (315, 480)
Screenshot: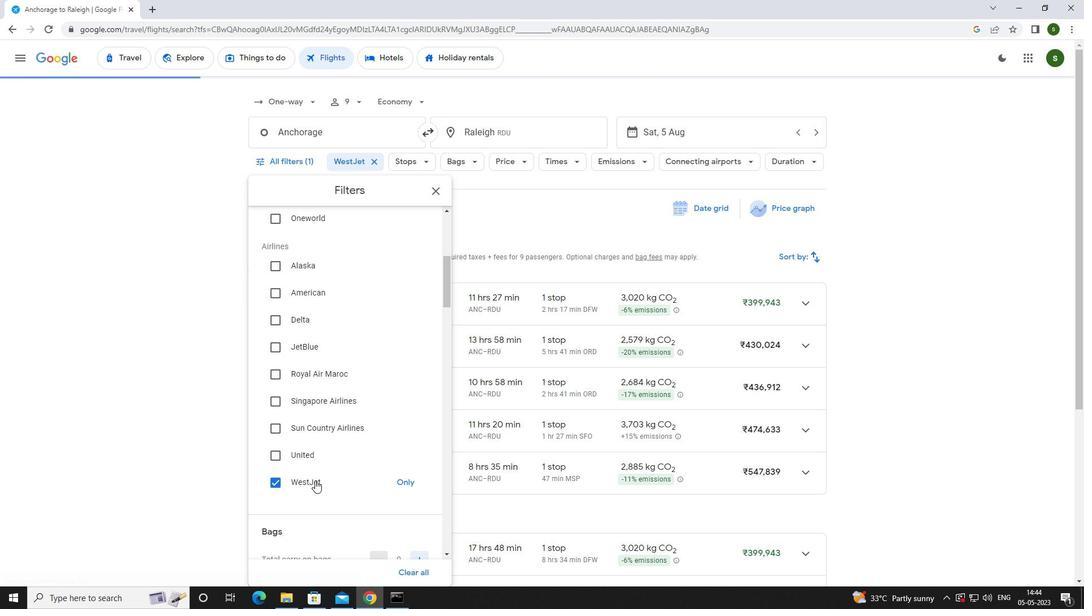 
Action: Mouse scrolled (315, 479) with delta (0, 0)
Screenshot: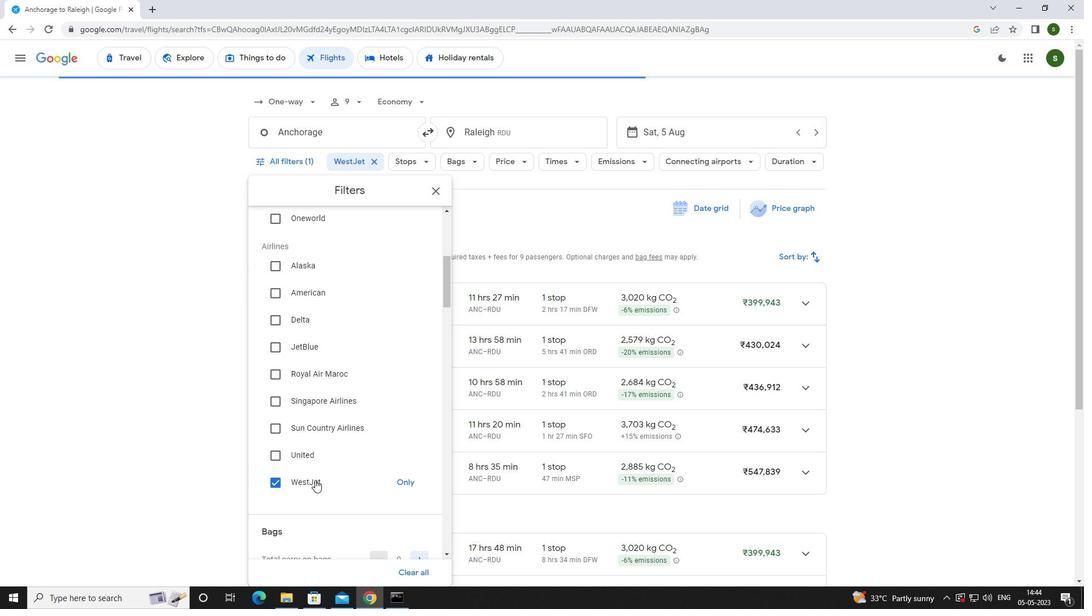 
Action: Mouse scrolled (315, 479) with delta (0, 0)
Screenshot: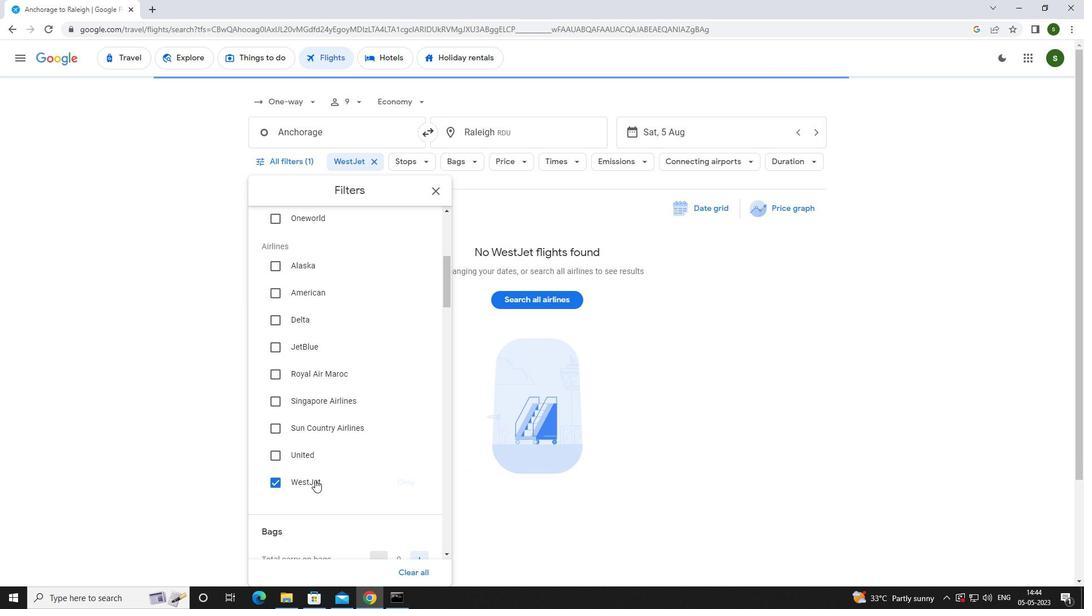 
Action: Mouse moved to (413, 448)
Screenshot: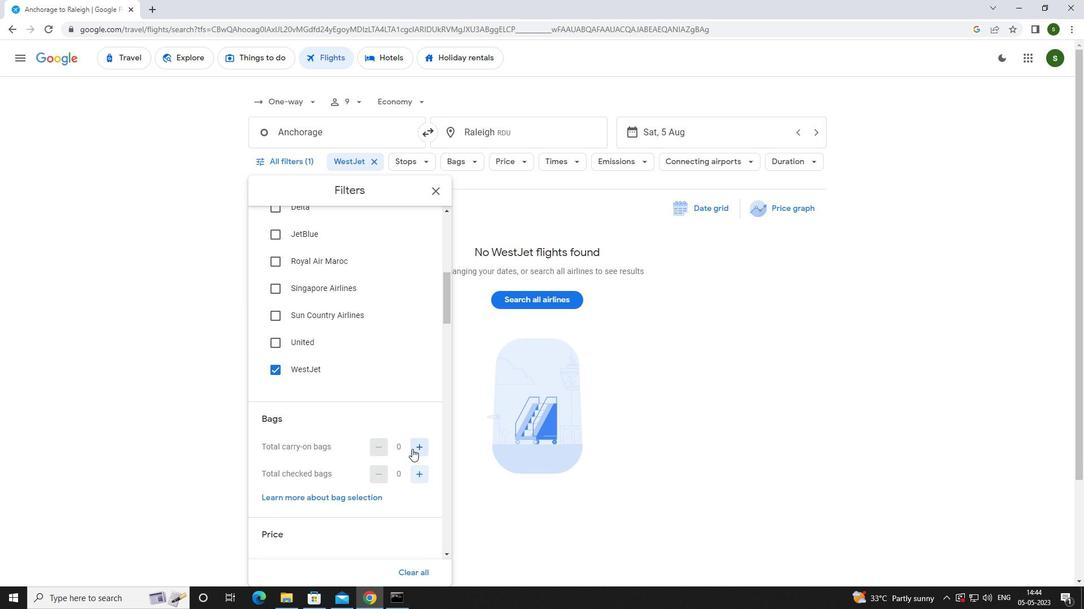 
Action: Mouse pressed left at (413, 448)
Screenshot: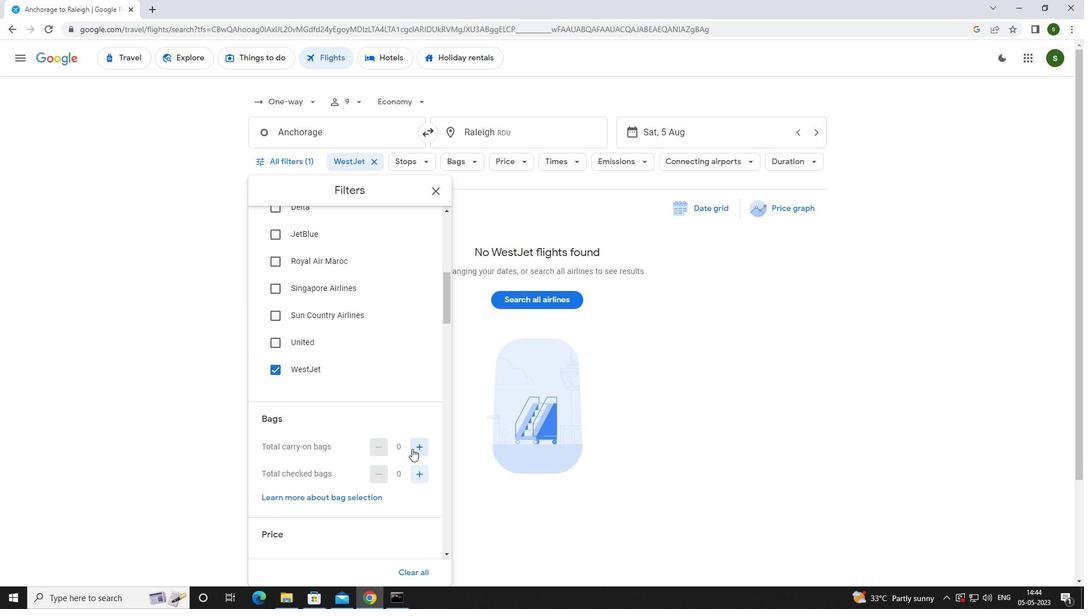 
Action: Mouse scrolled (413, 448) with delta (0, 0)
Screenshot: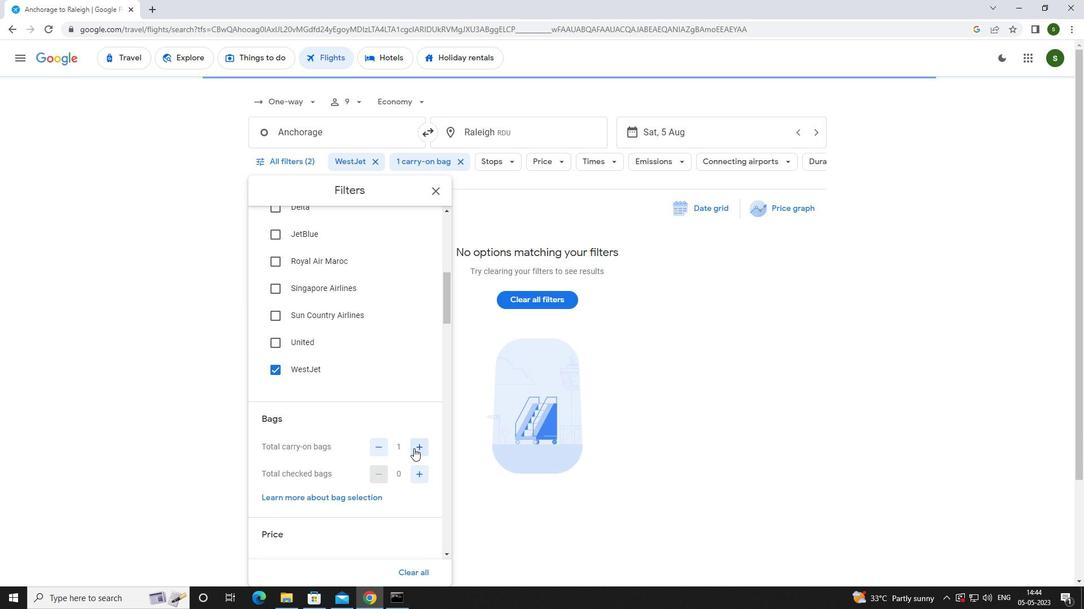 
Action: Mouse scrolled (413, 448) with delta (0, 0)
Screenshot: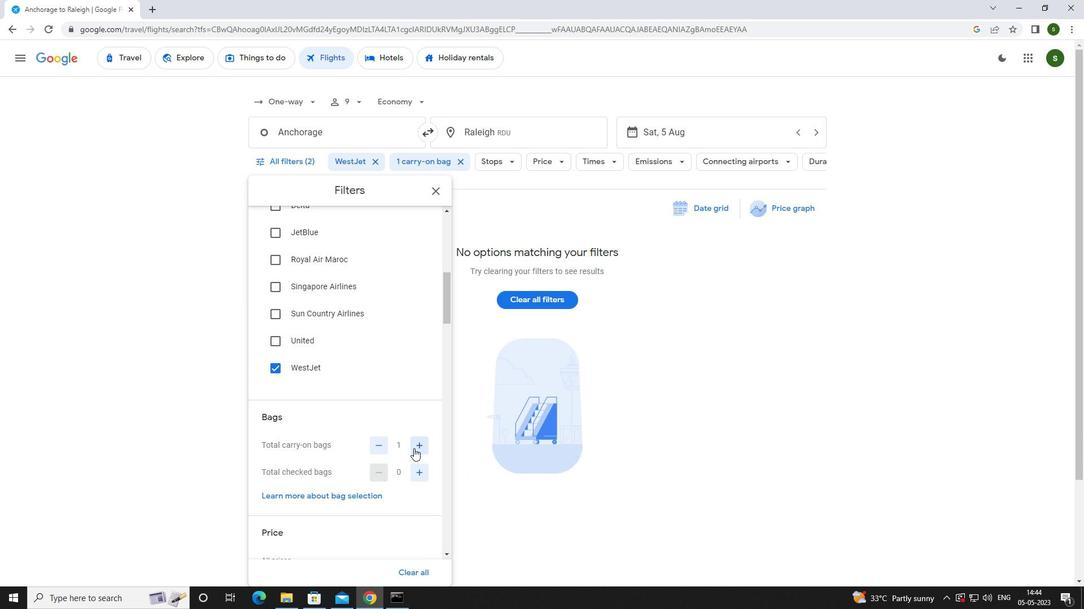 
Action: Mouse moved to (421, 470)
Screenshot: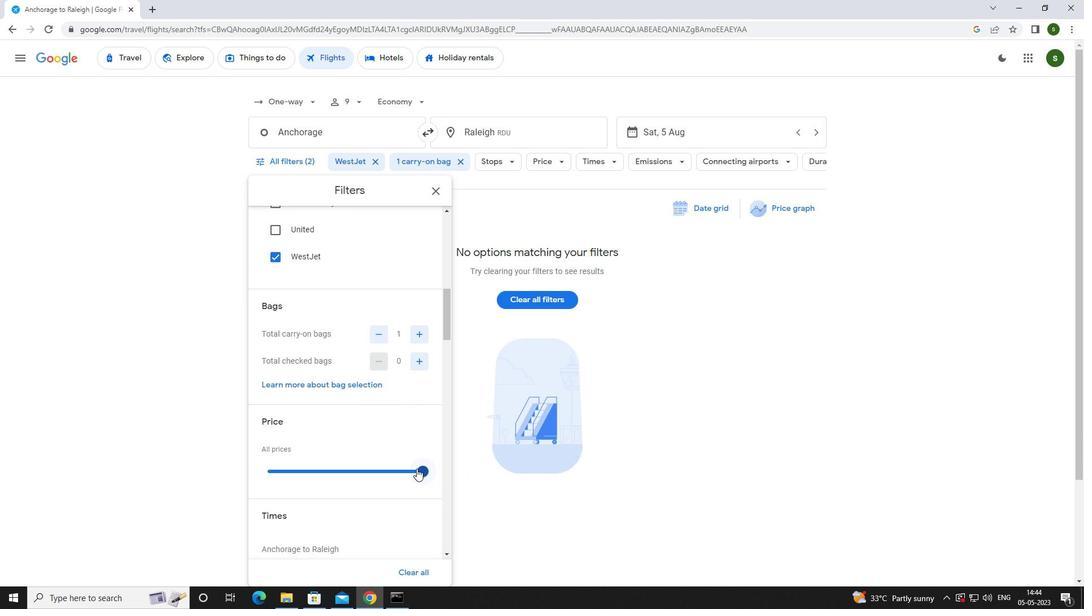
Action: Mouse pressed left at (421, 470)
Screenshot: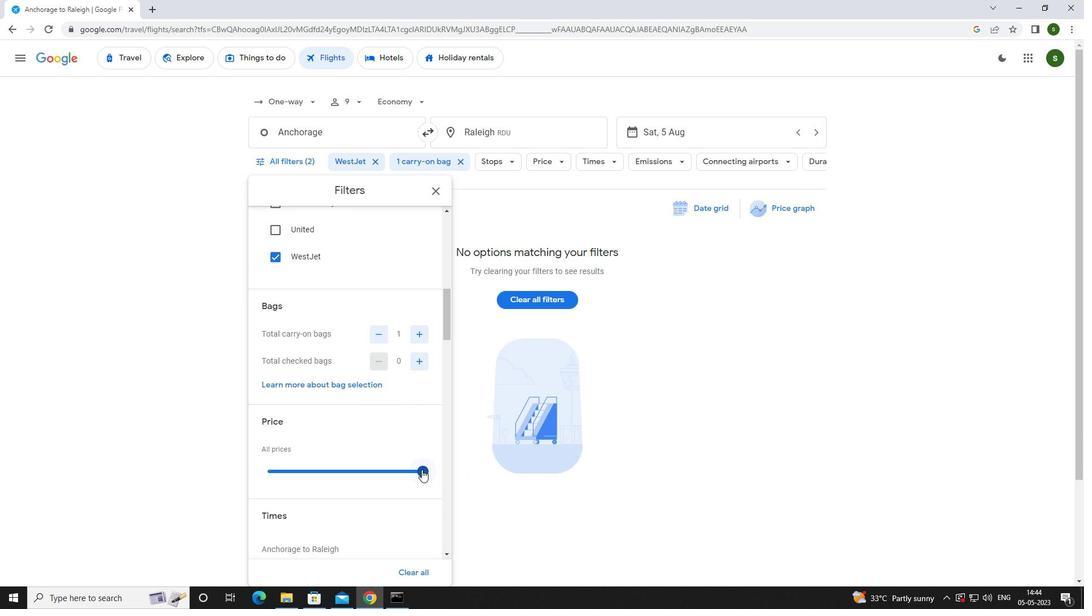 
Action: Mouse moved to (268, 478)
Screenshot: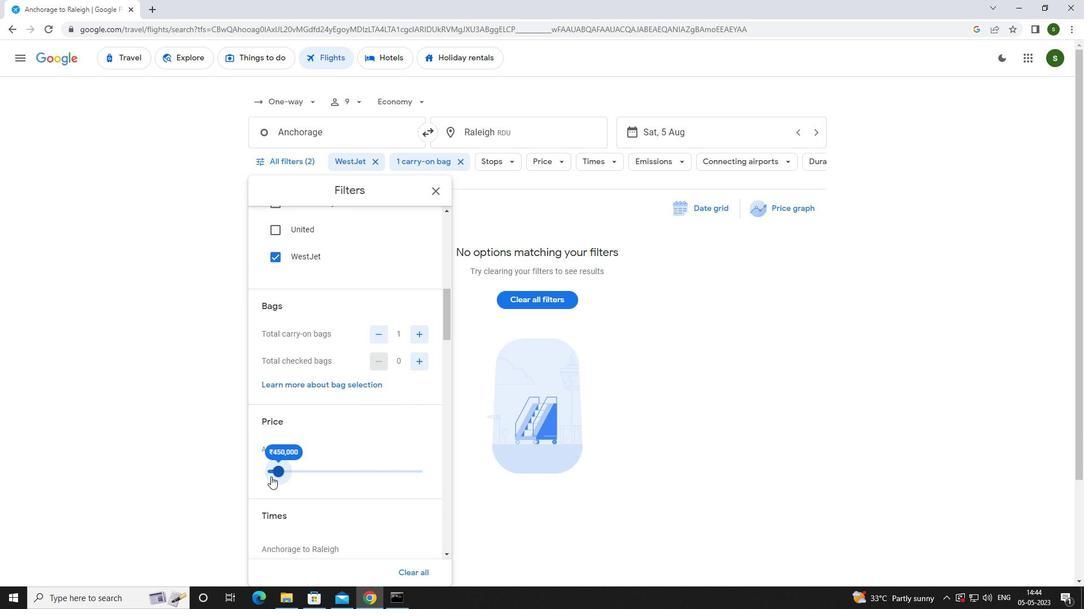 
Action: Mouse scrolled (268, 477) with delta (0, 0)
Screenshot: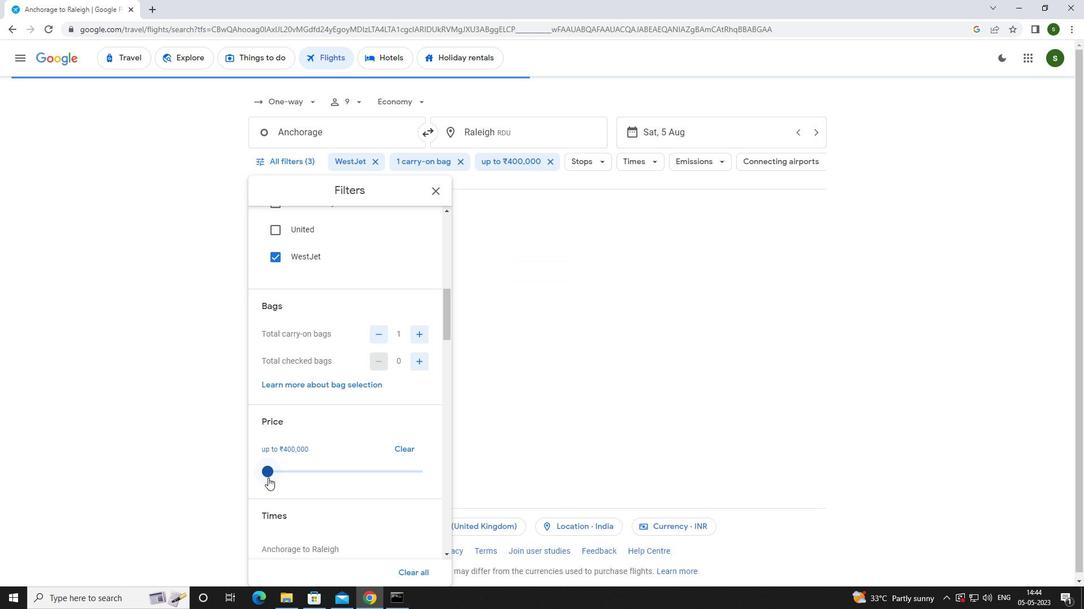 
Action: Mouse scrolled (268, 477) with delta (0, 0)
Screenshot: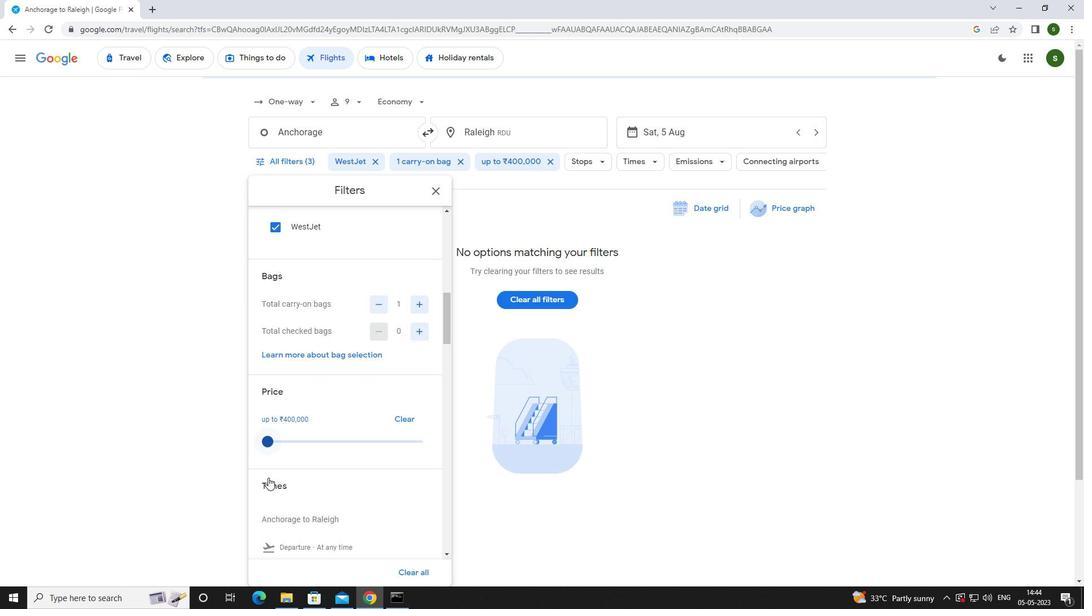 
Action: Mouse moved to (267, 484)
Screenshot: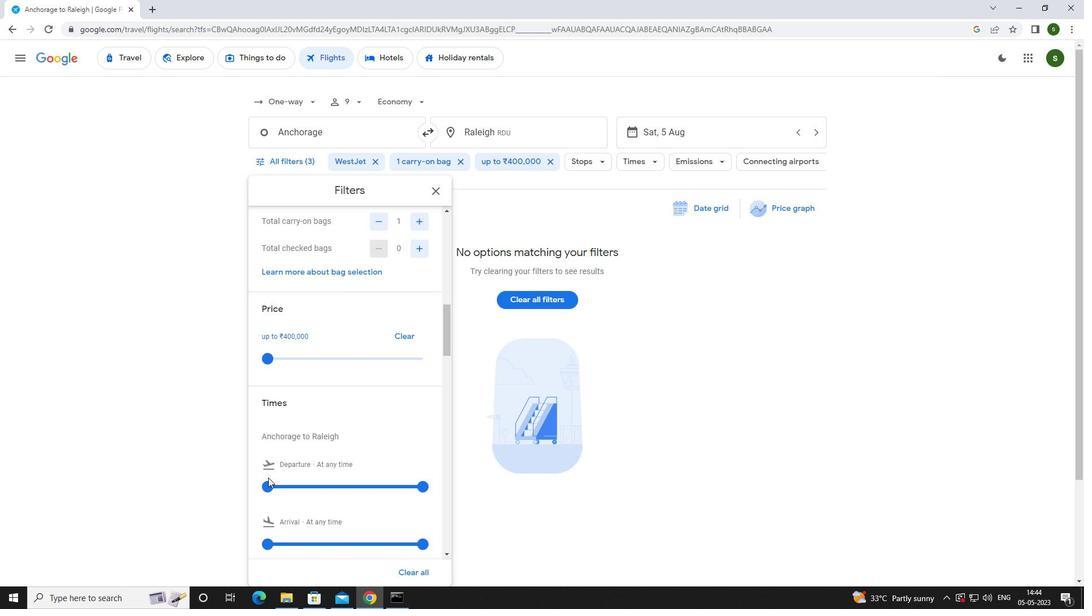 
Action: Mouse pressed left at (267, 484)
Screenshot: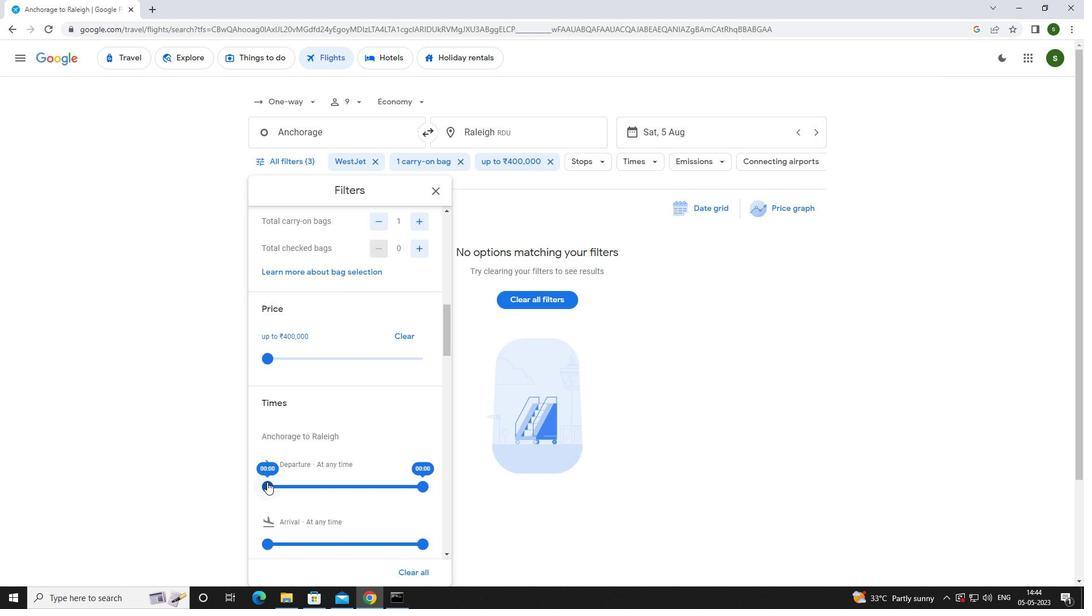 
Action: Mouse moved to (484, 508)
Screenshot: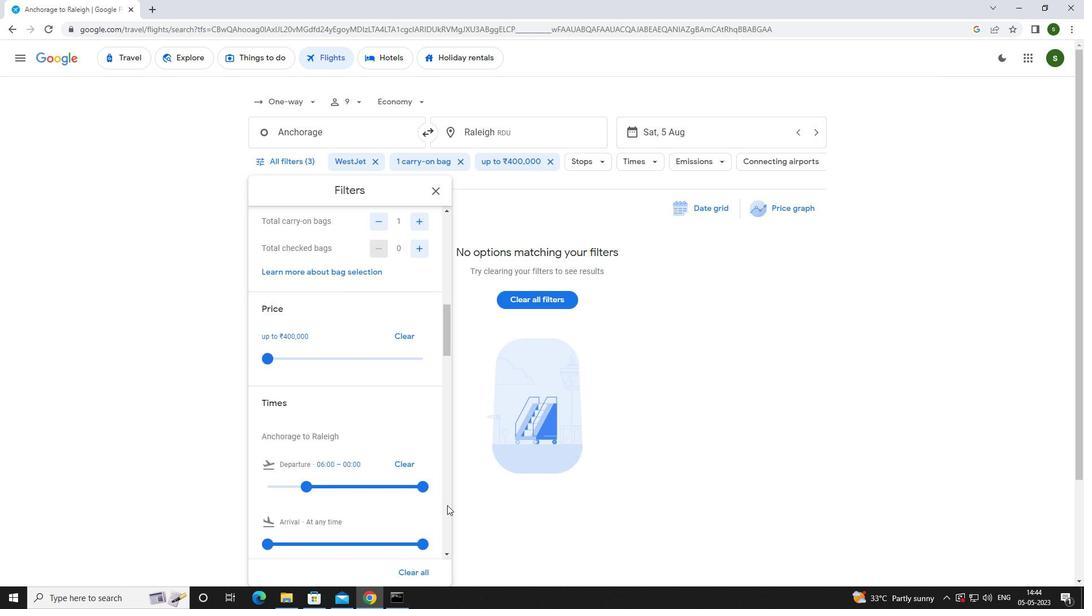 
Action: Mouse pressed left at (484, 508)
Screenshot: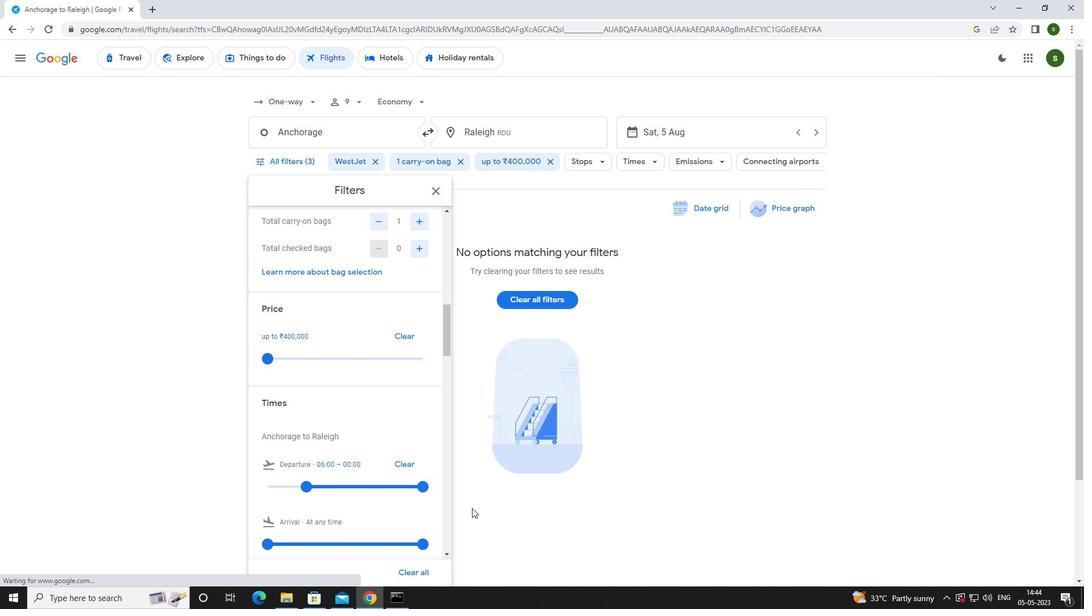 
